 Task: Add Attachment from computer to Card Card0000000221 in Board Board0000000056 in Workspace WS0000000019 in Trello. Add Cover Purple to Card Card0000000221 in Board Board0000000056 in Workspace WS0000000019 in Trello. Add "Move Card To …" Button titled Button0000000221 to "top" of the list "To Do" to Card Card0000000221 in Board Board0000000056 in Workspace WS0000000019 in Trello. Add Description DS0000000221 to Card Card0000000221 in Board Board0000000056 in Workspace WS0000000019 in Trello. Add Comment CM0000000221 to Card Card0000000221 in Board Board0000000056 in Workspace WS0000000019 in Trello
Action: Mouse moved to (704, 754)
Screenshot: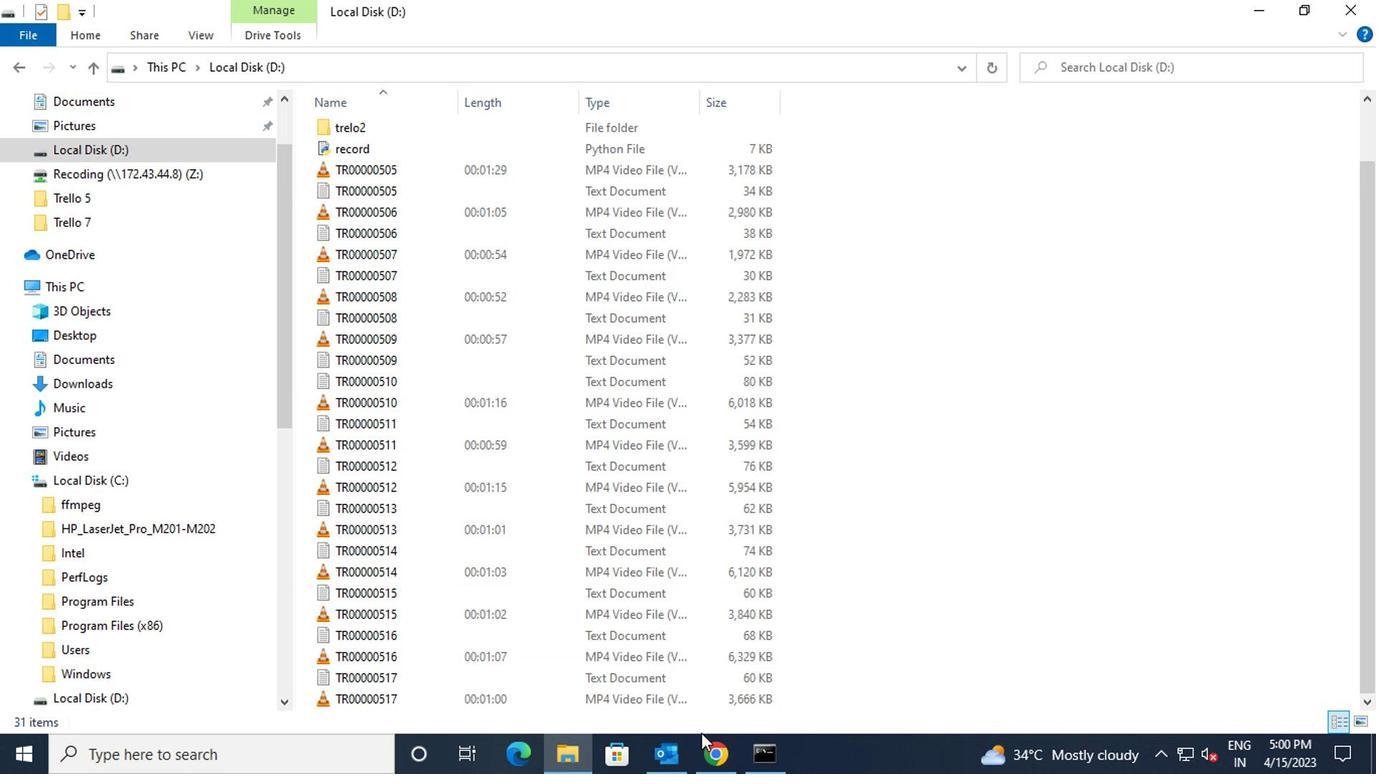 
Action: Mouse pressed left at (704, 754)
Screenshot: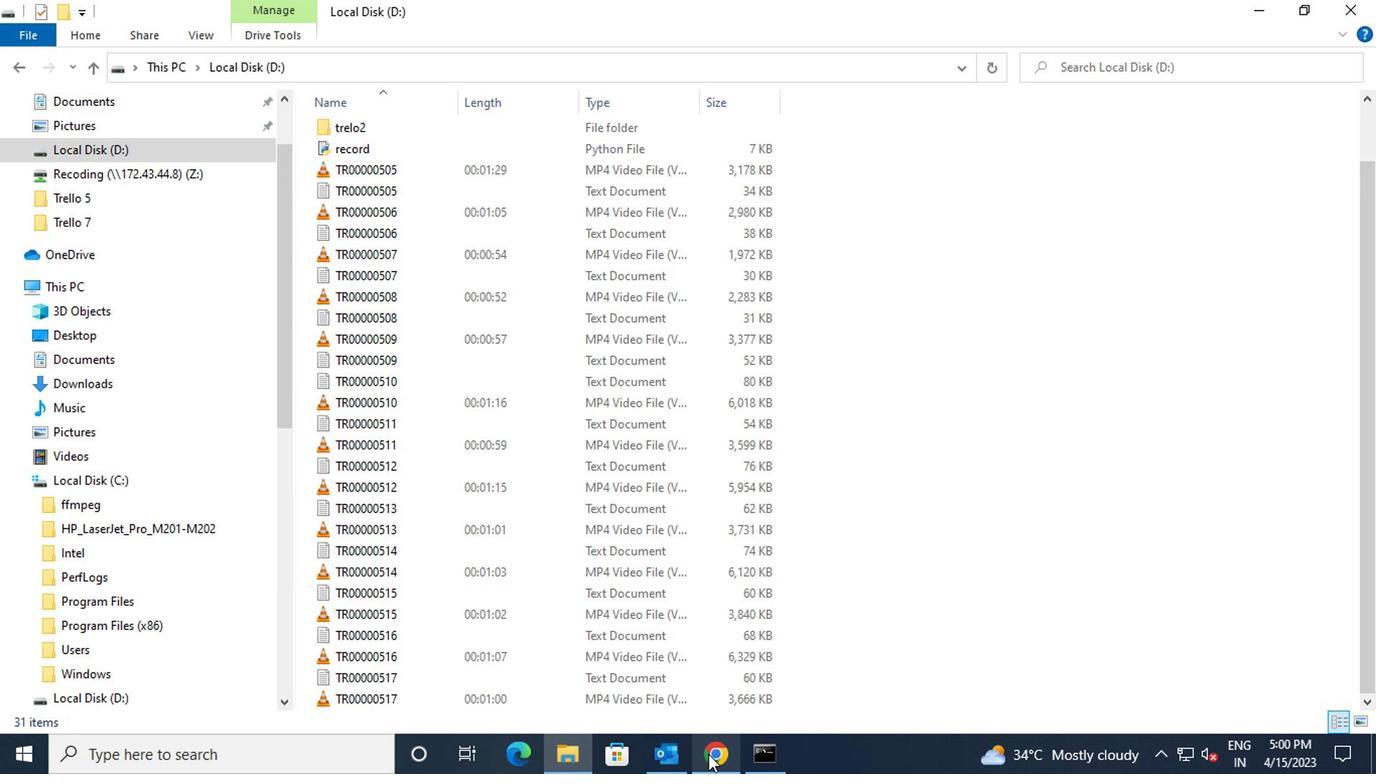 
Action: Mouse moved to (522, 286)
Screenshot: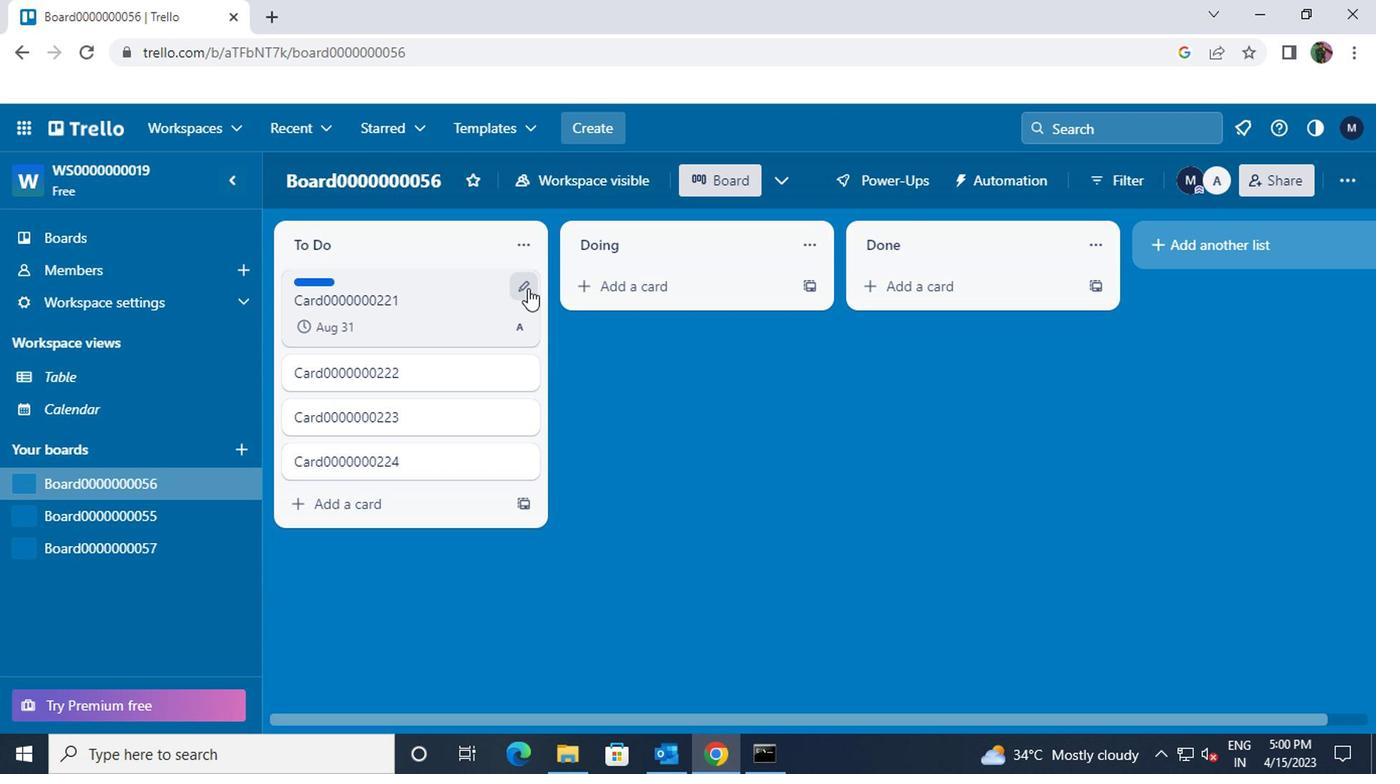 
Action: Mouse pressed left at (522, 286)
Screenshot: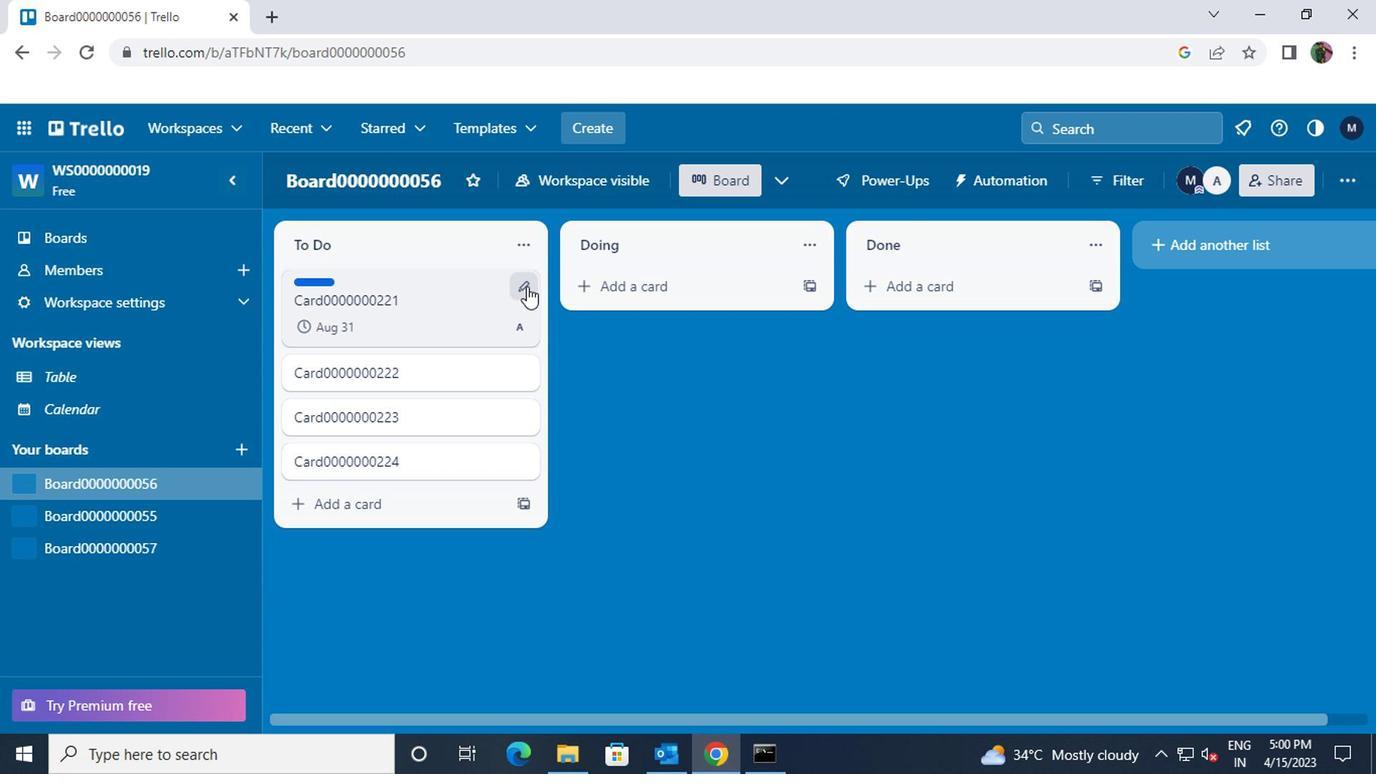 
Action: Mouse moved to (602, 295)
Screenshot: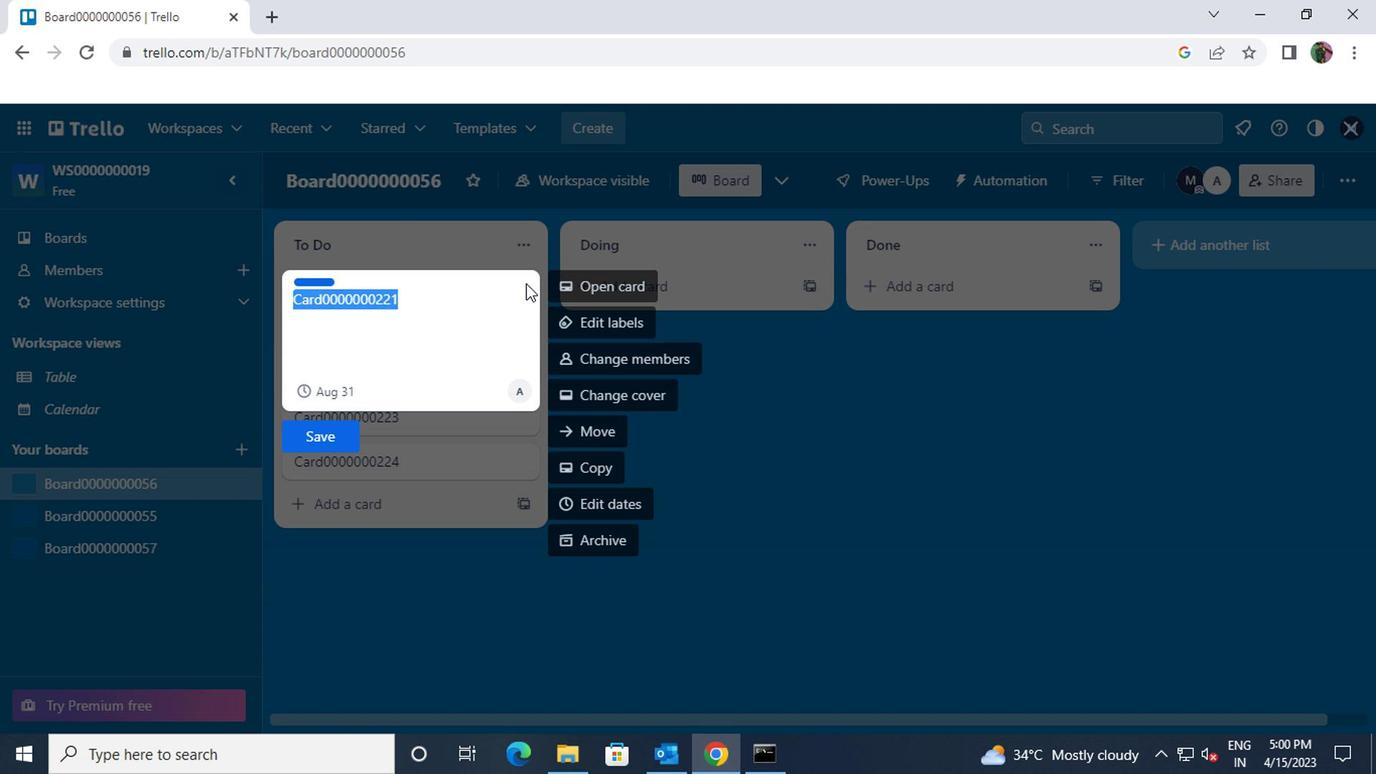 
Action: Mouse pressed left at (602, 295)
Screenshot: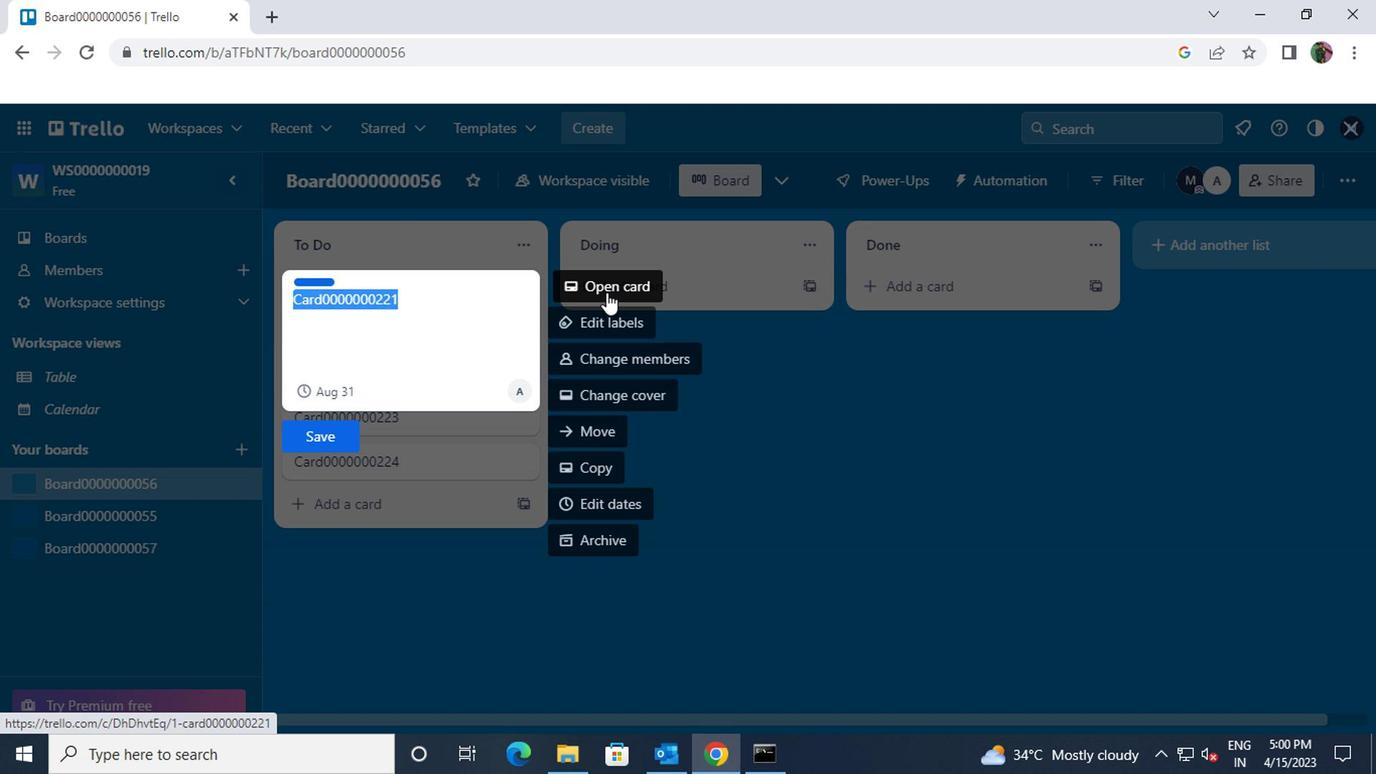 
Action: Mouse moved to (936, 461)
Screenshot: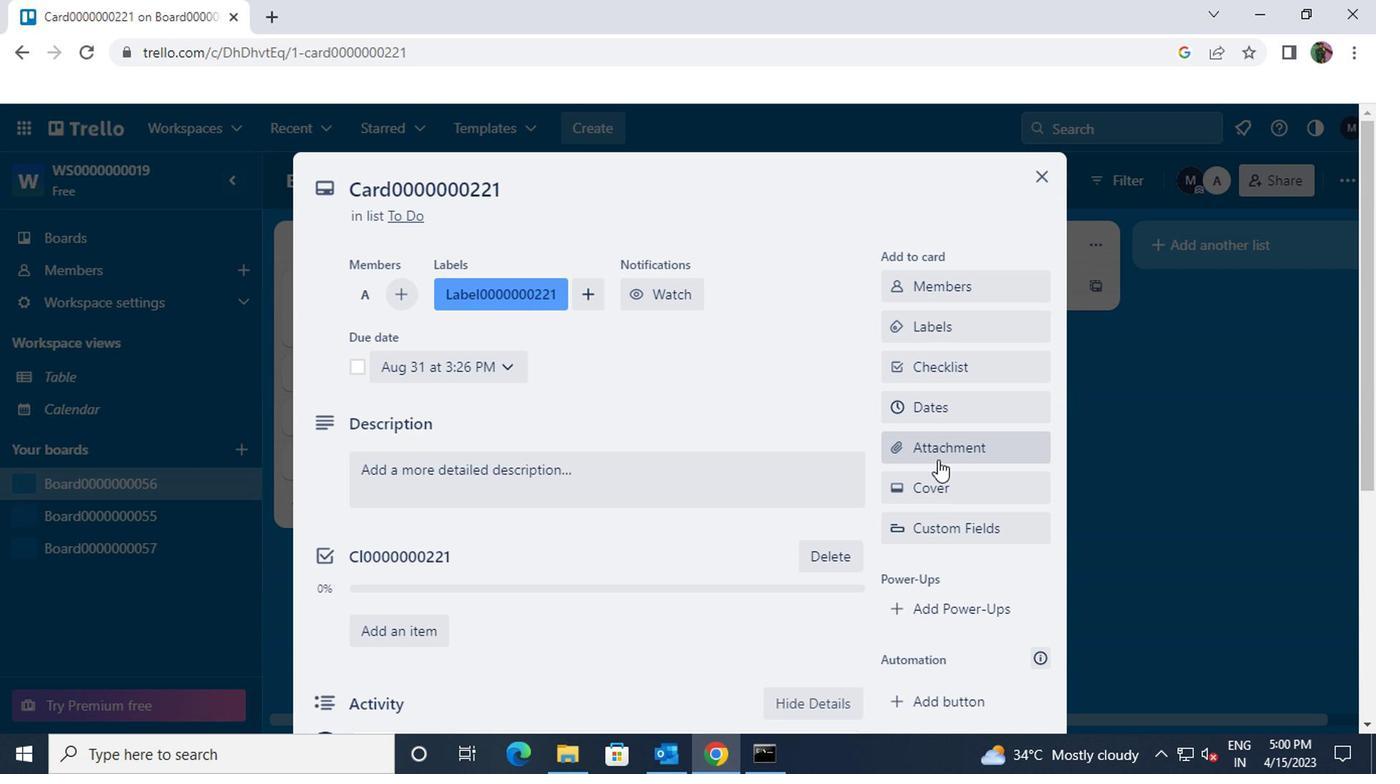 
Action: Mouse pressed left at (936, 461)
Screenshot: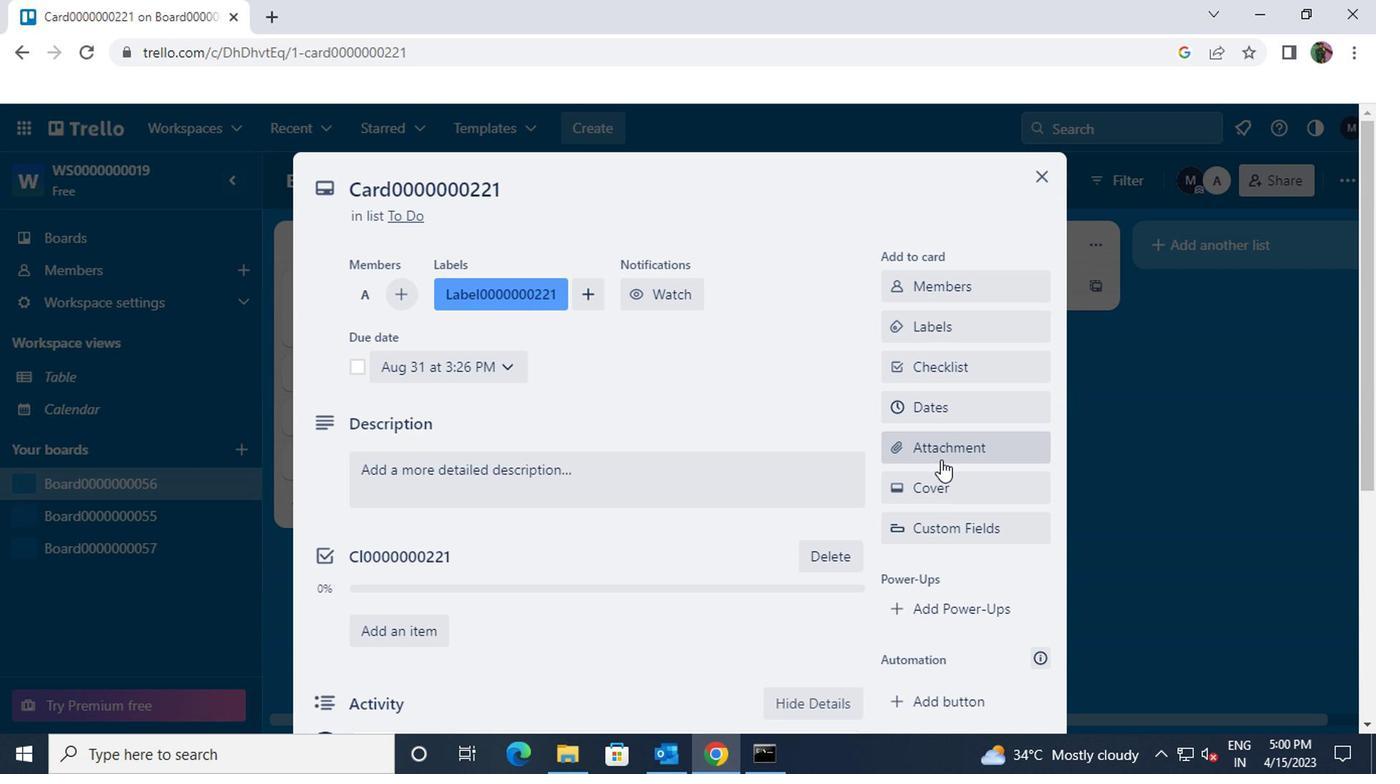 
Action: Mouse moved to (951, 220)
Screenshot: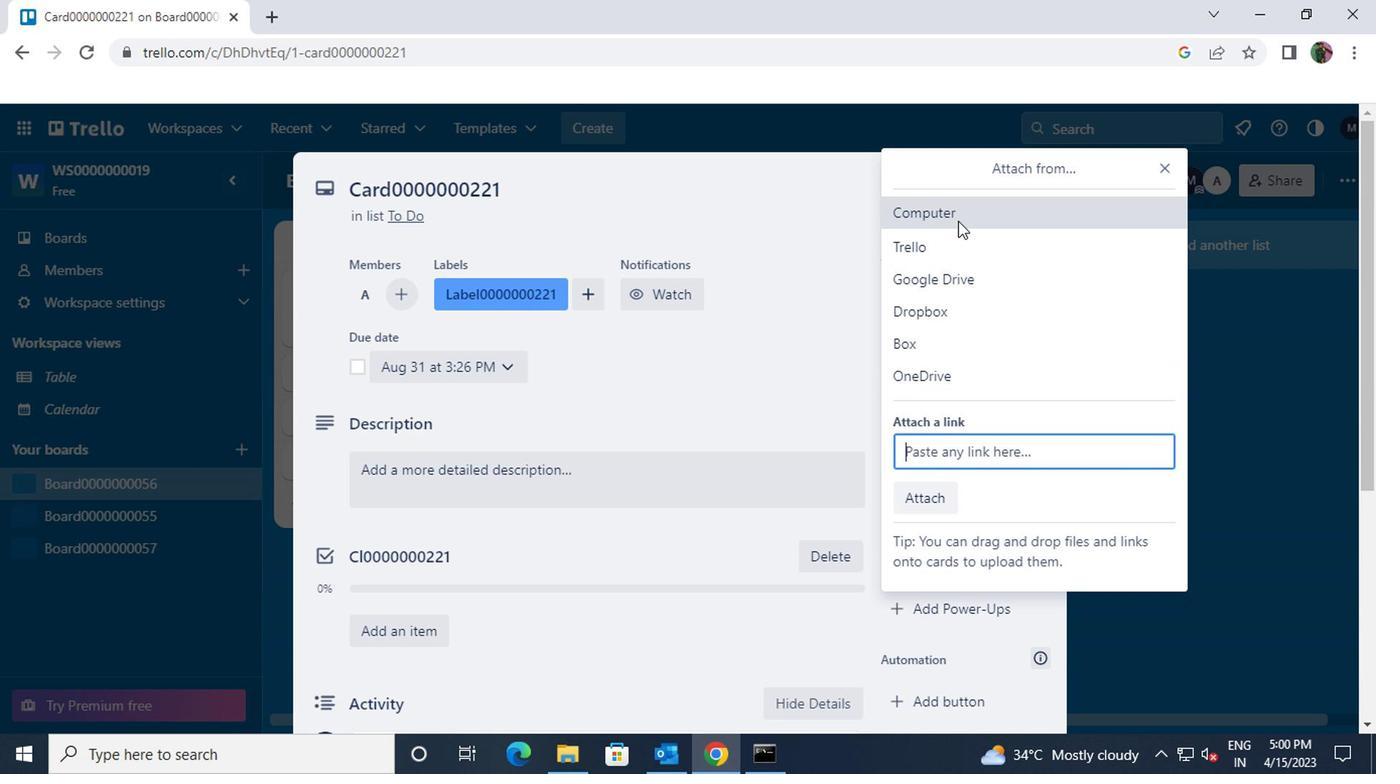 
Action: Mouse pressed left at (951, 220)
Screenshot: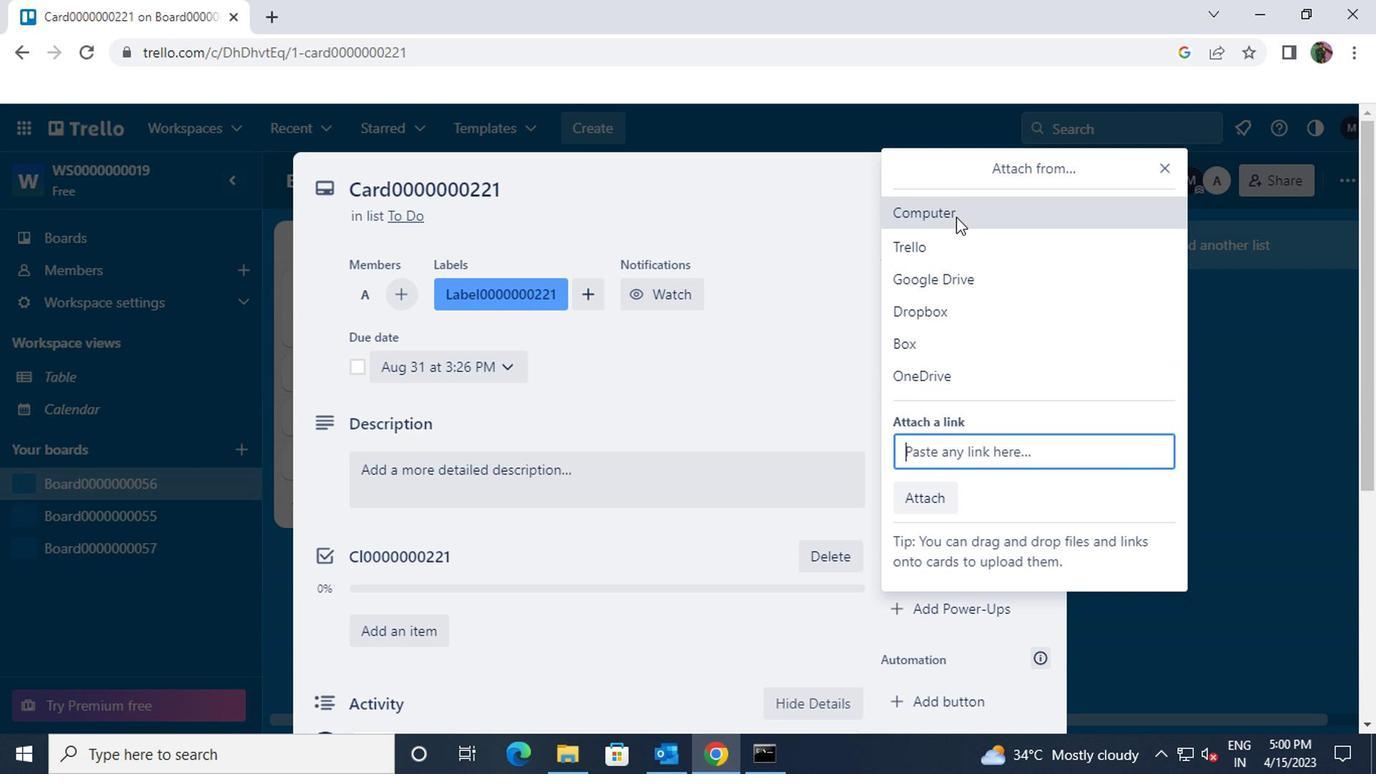 
Action: Mouse moved to (523, 166)
Screenshot: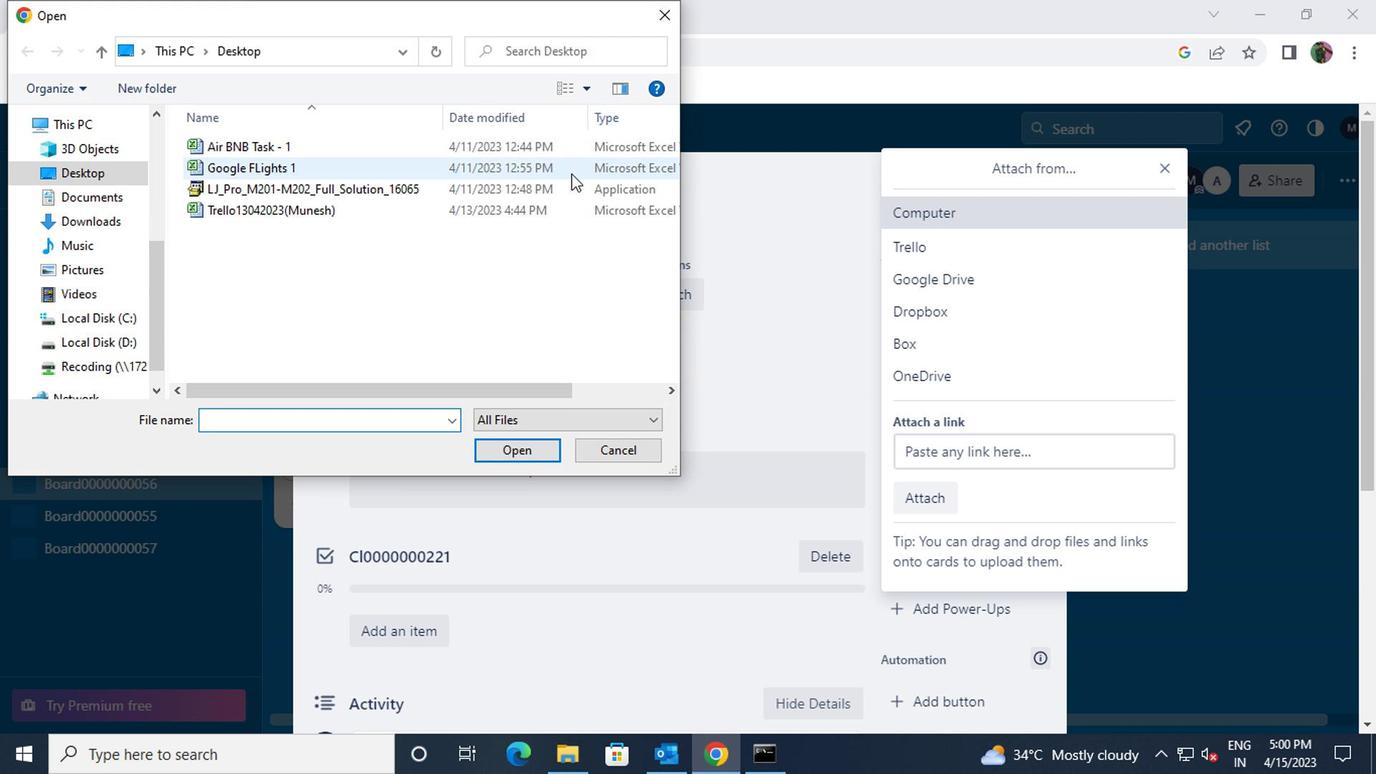 
Action: Mouse pressed left at (523, 166)
Screenshot: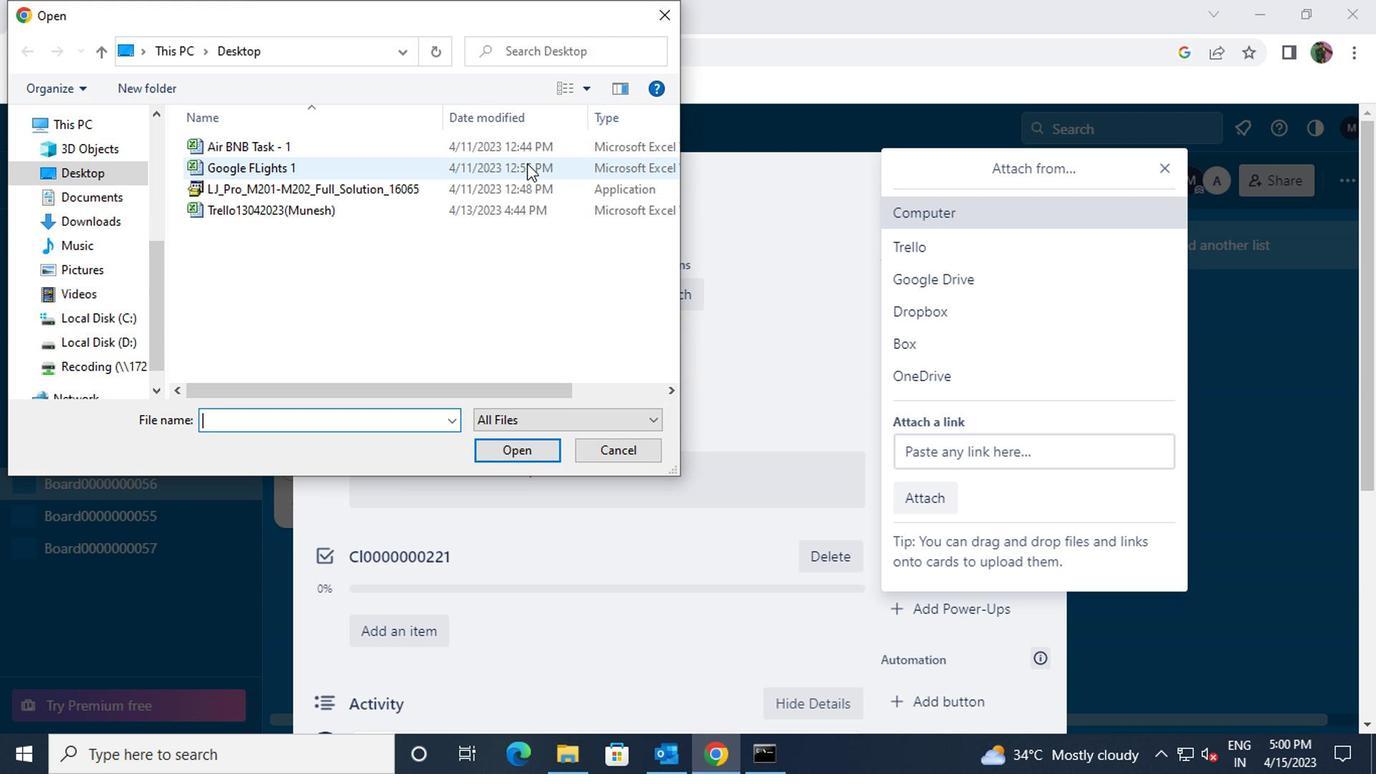 
Action: Mouse moved to (530, 449)
Screenshot: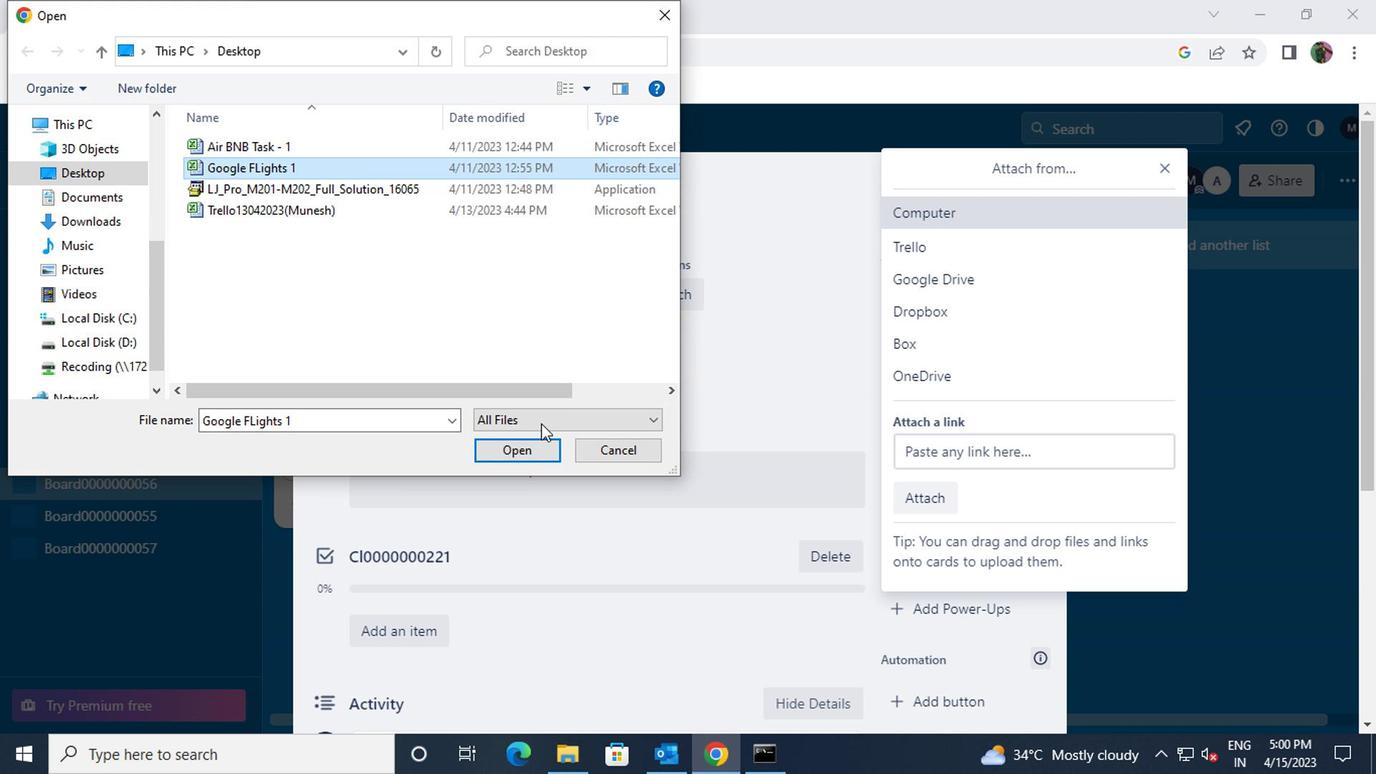 
Action: Mouse pressed left at (530, 449)
Screenshot: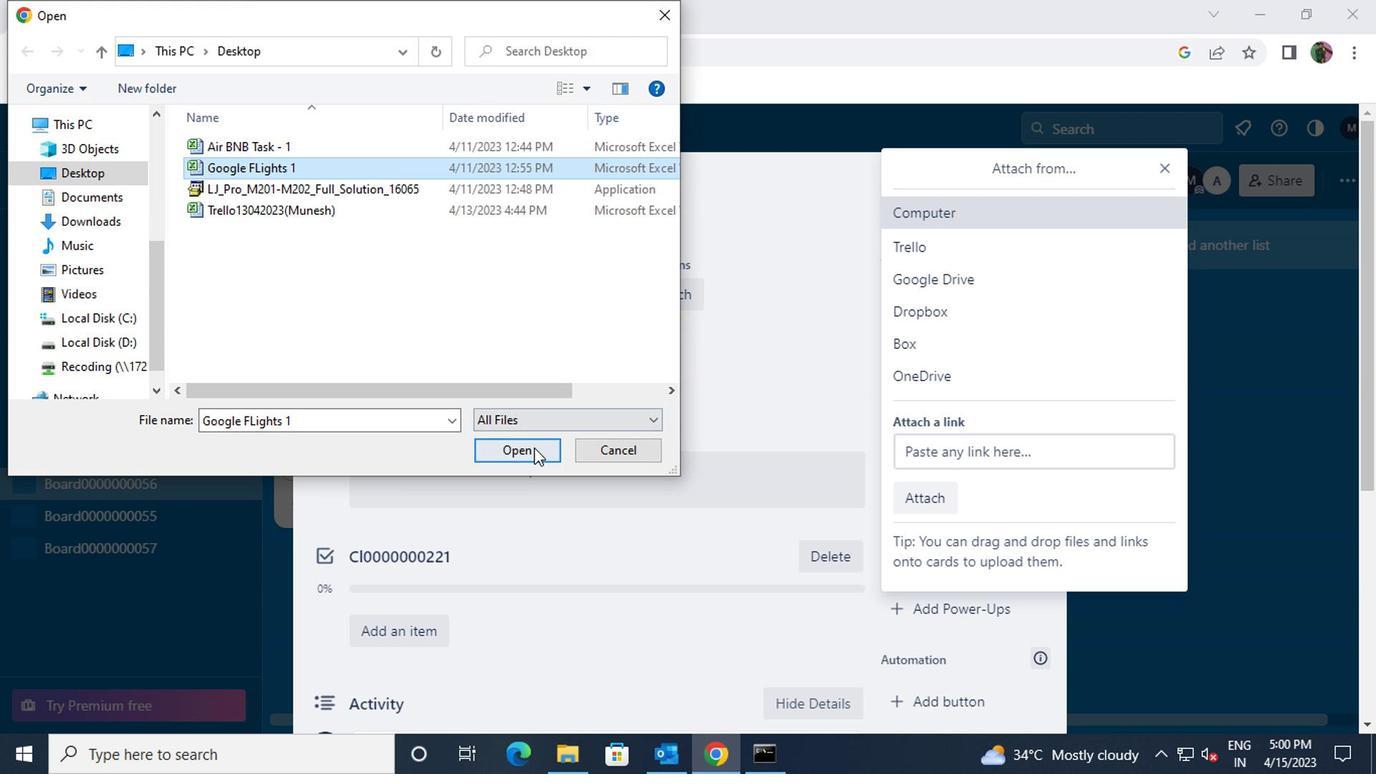 
Action: Mouse moved to (1036, 181)
Screenshot: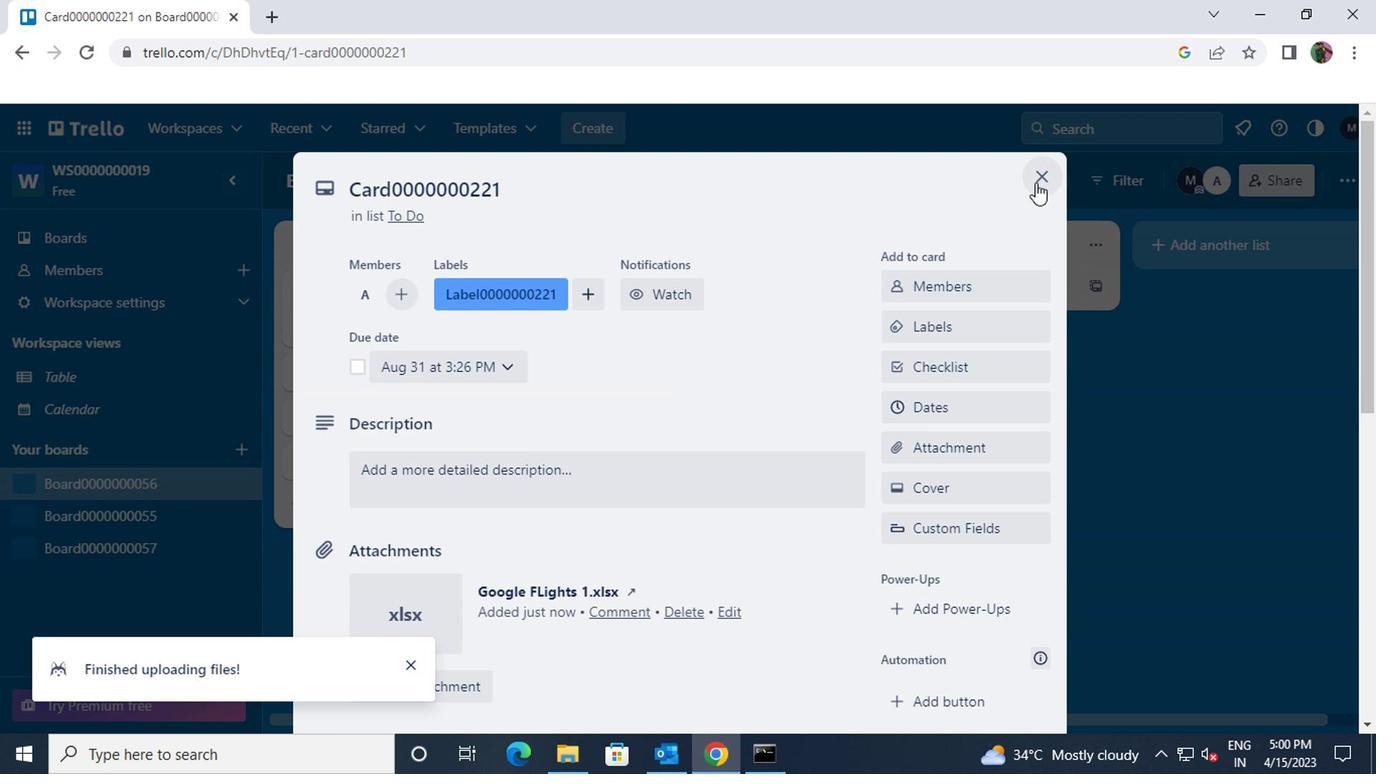 
Action: Mouse pressed left at (1036, 181)
Screenshot: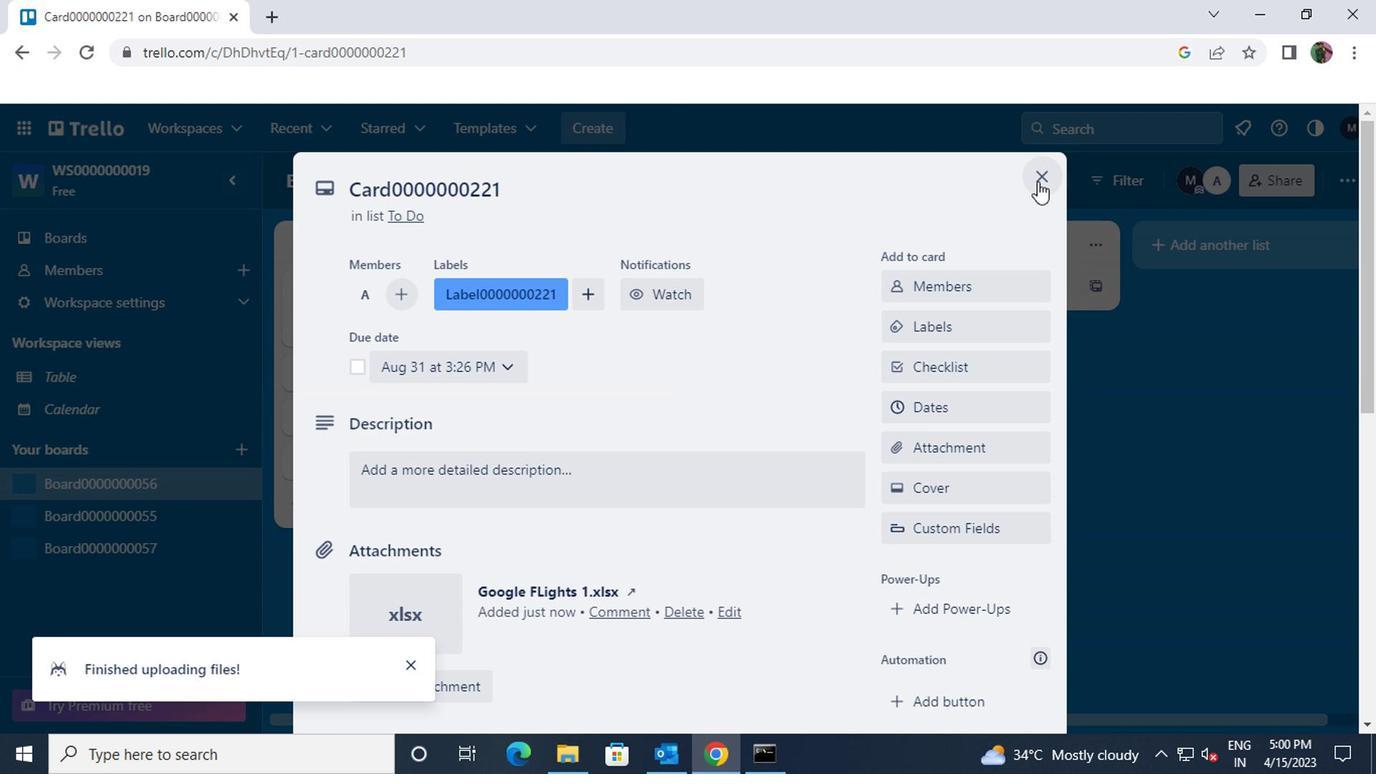 
Action: Mouse moved to (519, 290)
Screenshot: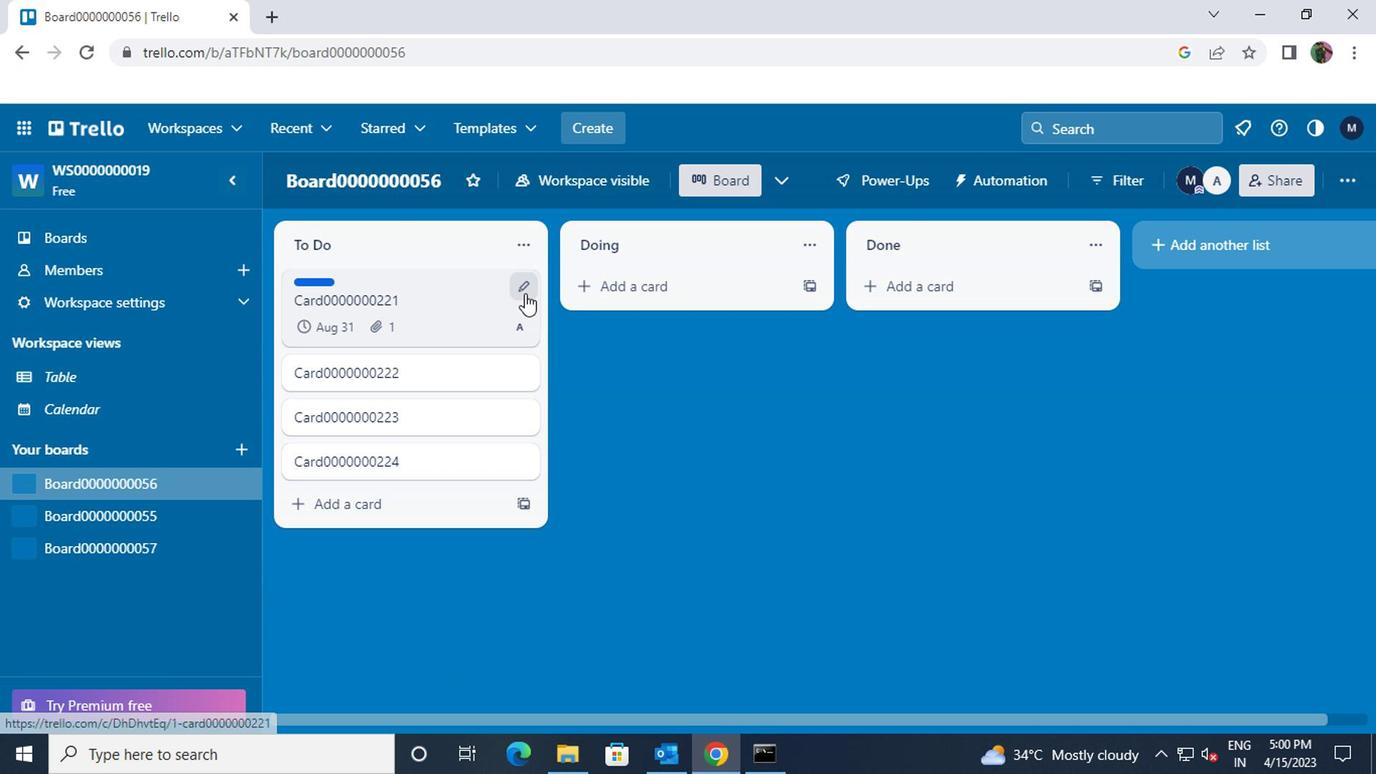 
Action: Mouse pressed left at (519, 290)
Screenshot: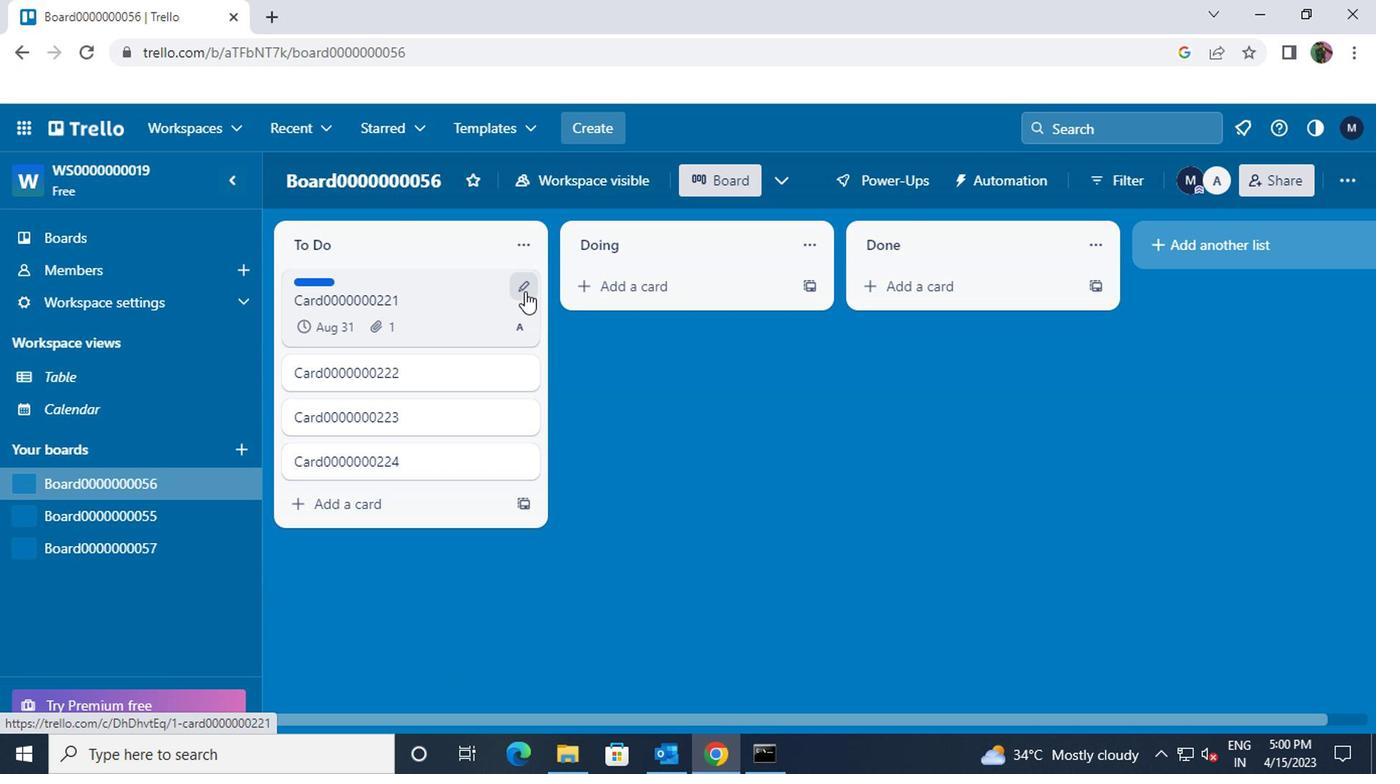 
Action: Mouse moved to (580, 400)
Screenshot: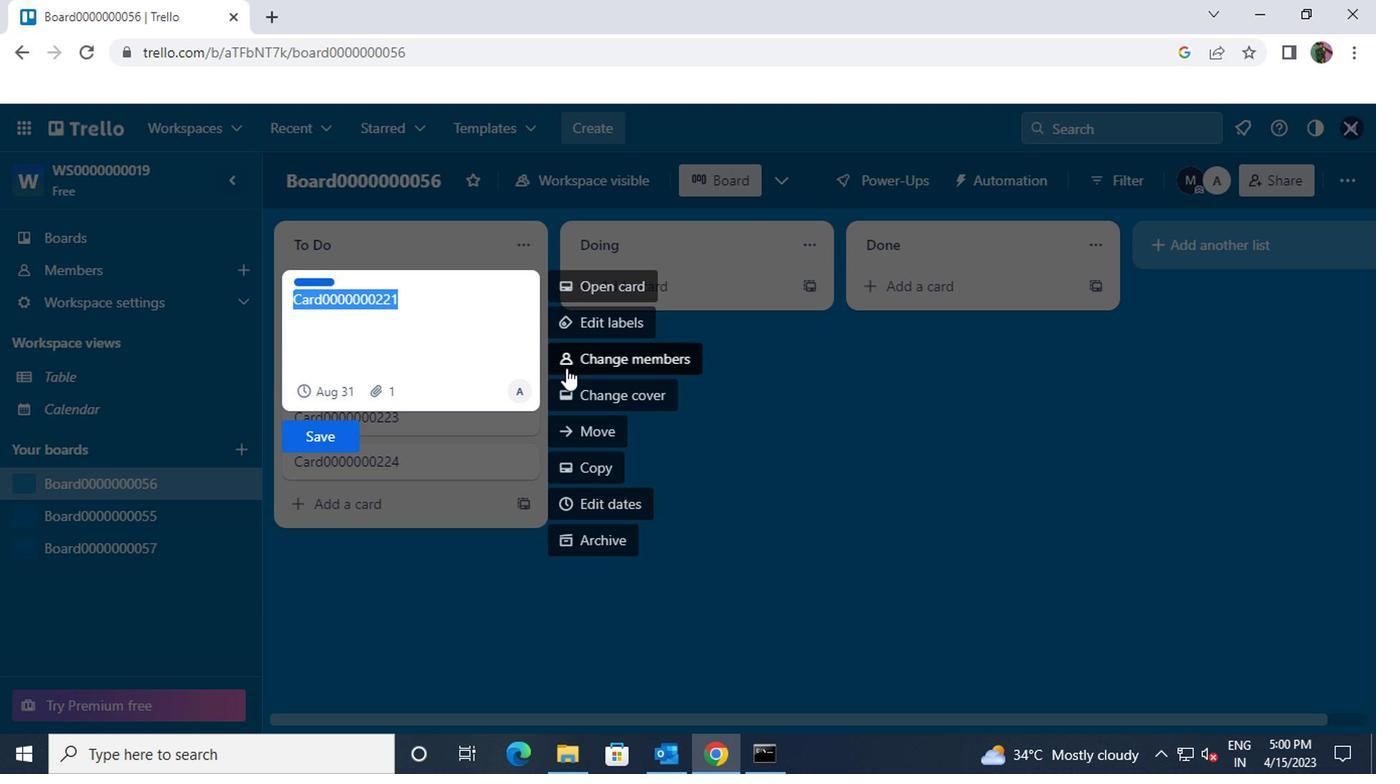 
Action: Mouse pressed left at (580, 400)
Screenshot: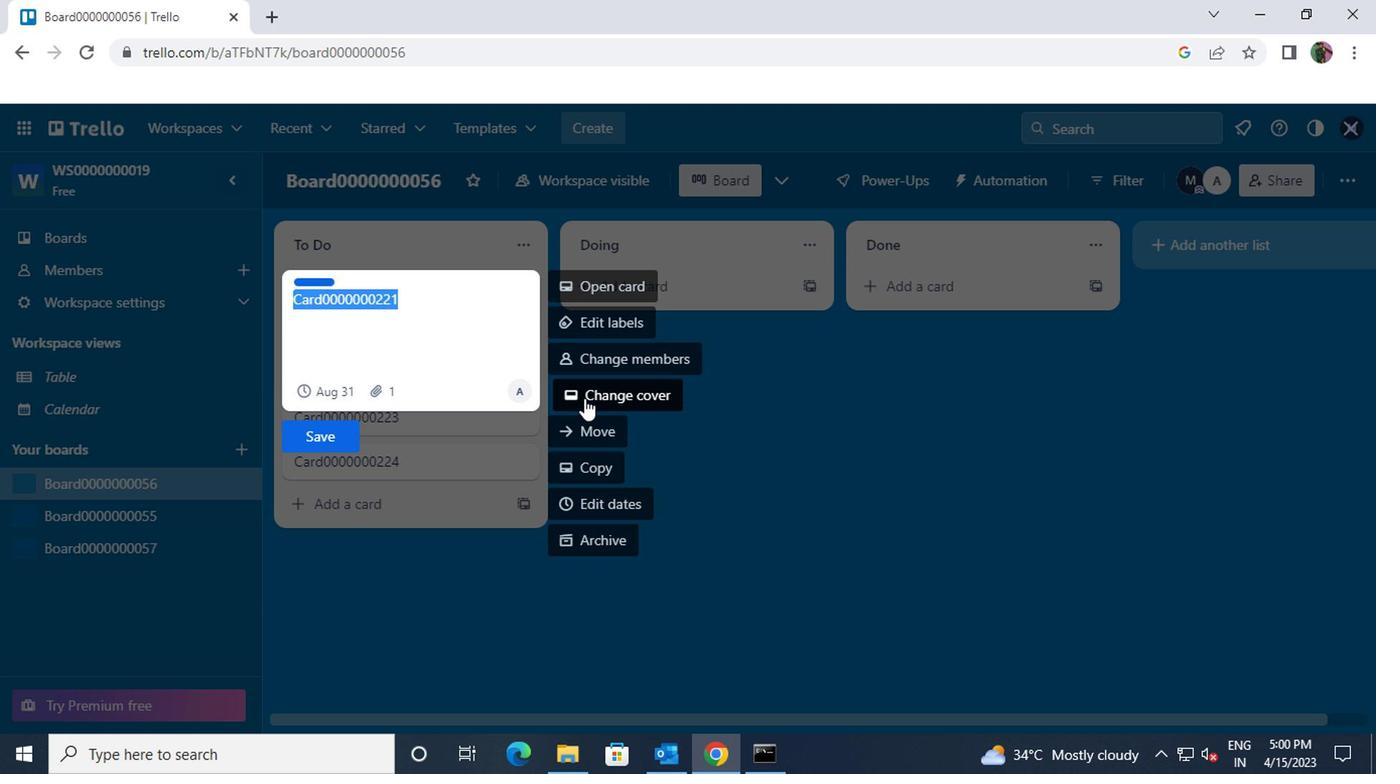 
Action: Mouse moved to (807, 348)
Screenshot: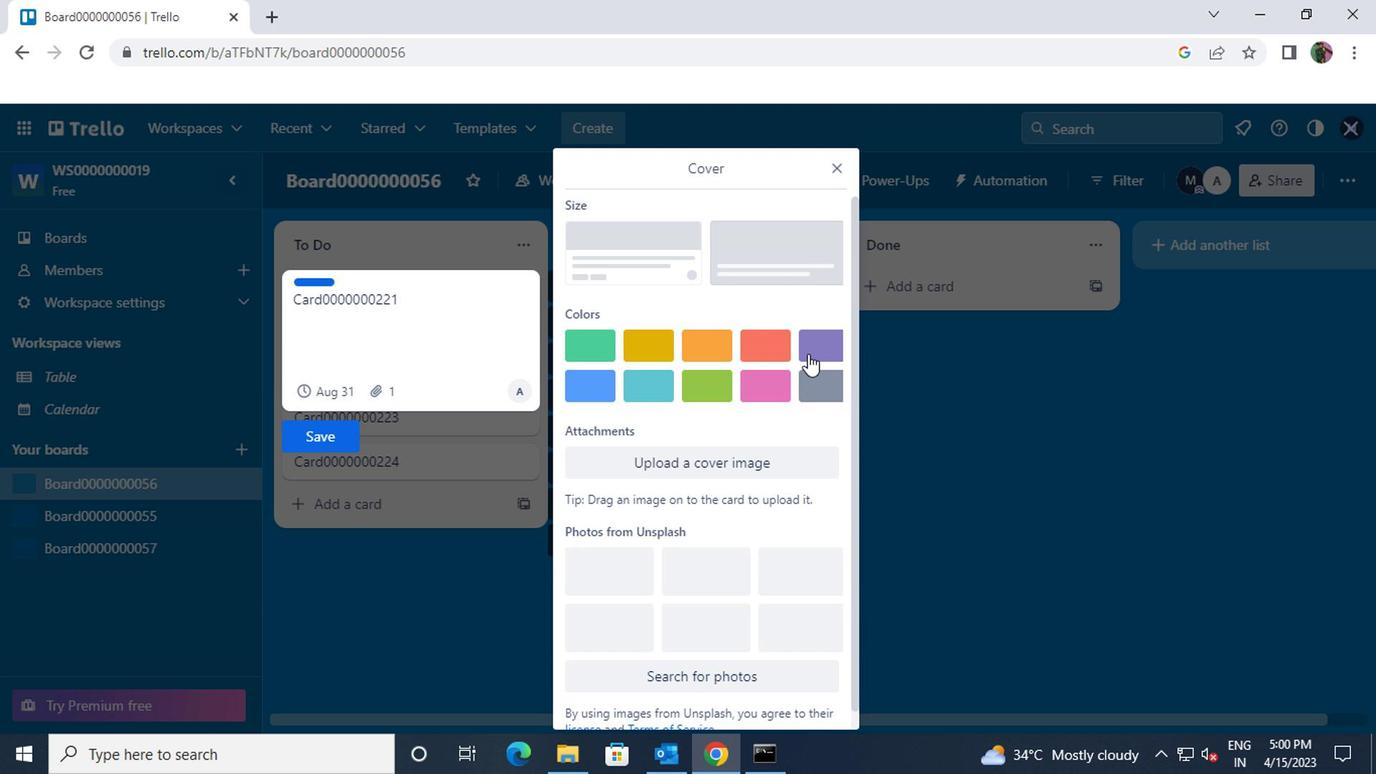 
Action: Mouse pressed left at (807, 348)
Screenshot: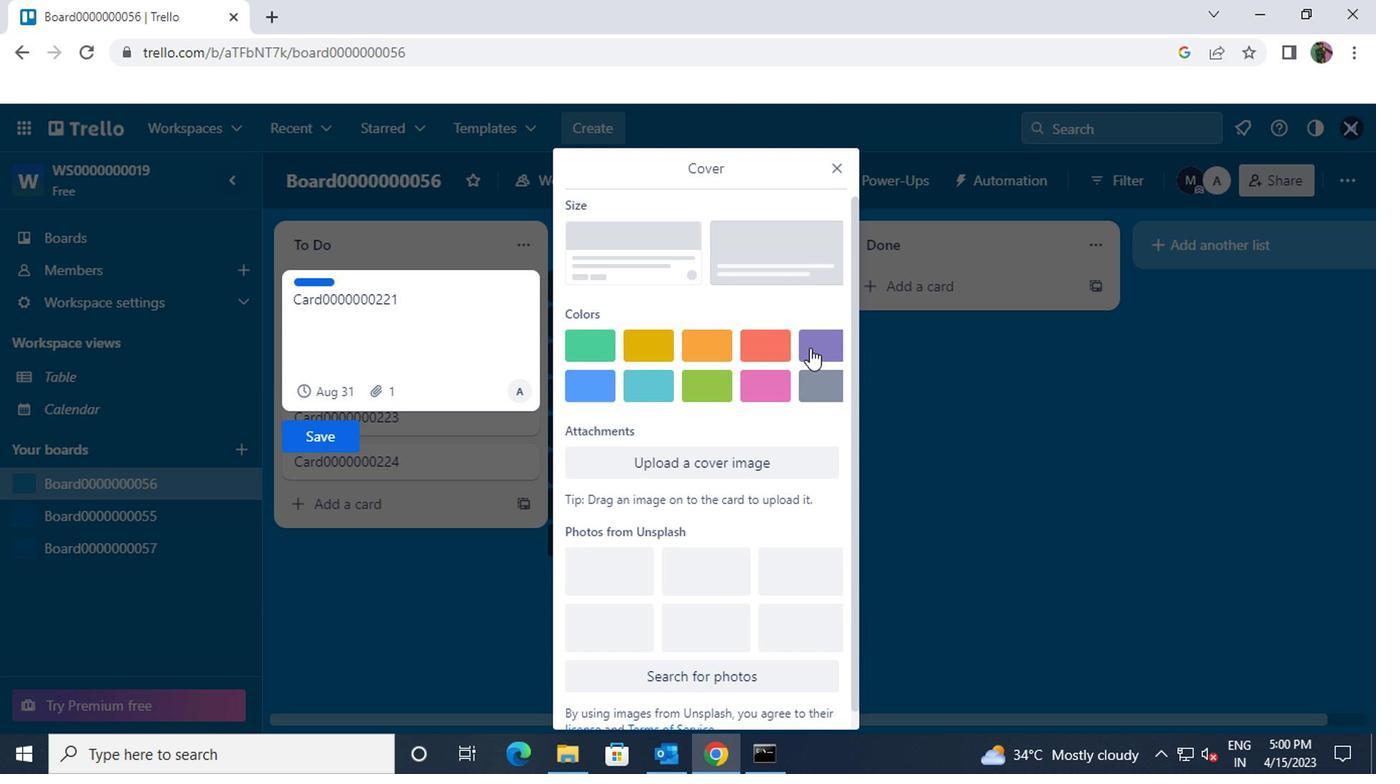 
Action: Mouse moved to (338, 467)
Screenshot: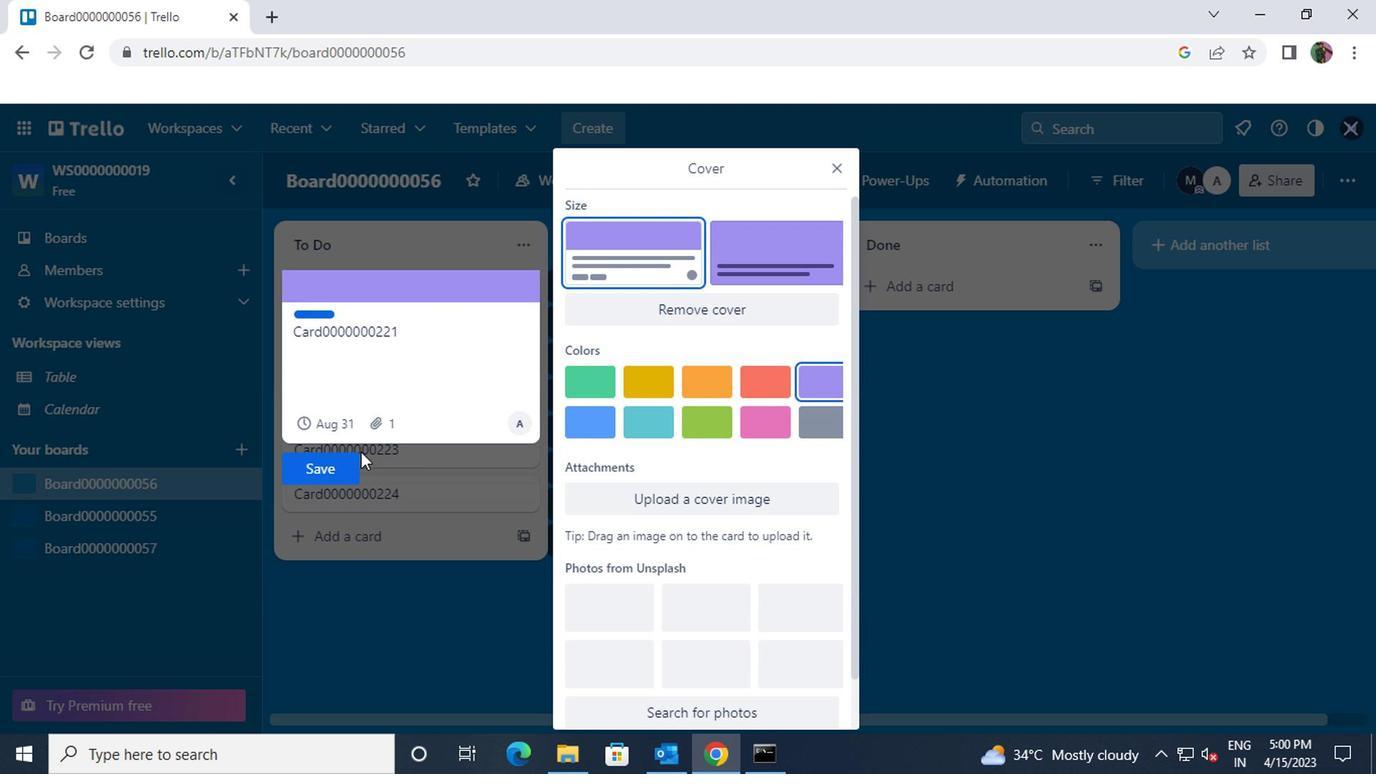 
Action: Mouse pressed left at (338, 467)
Screenshot: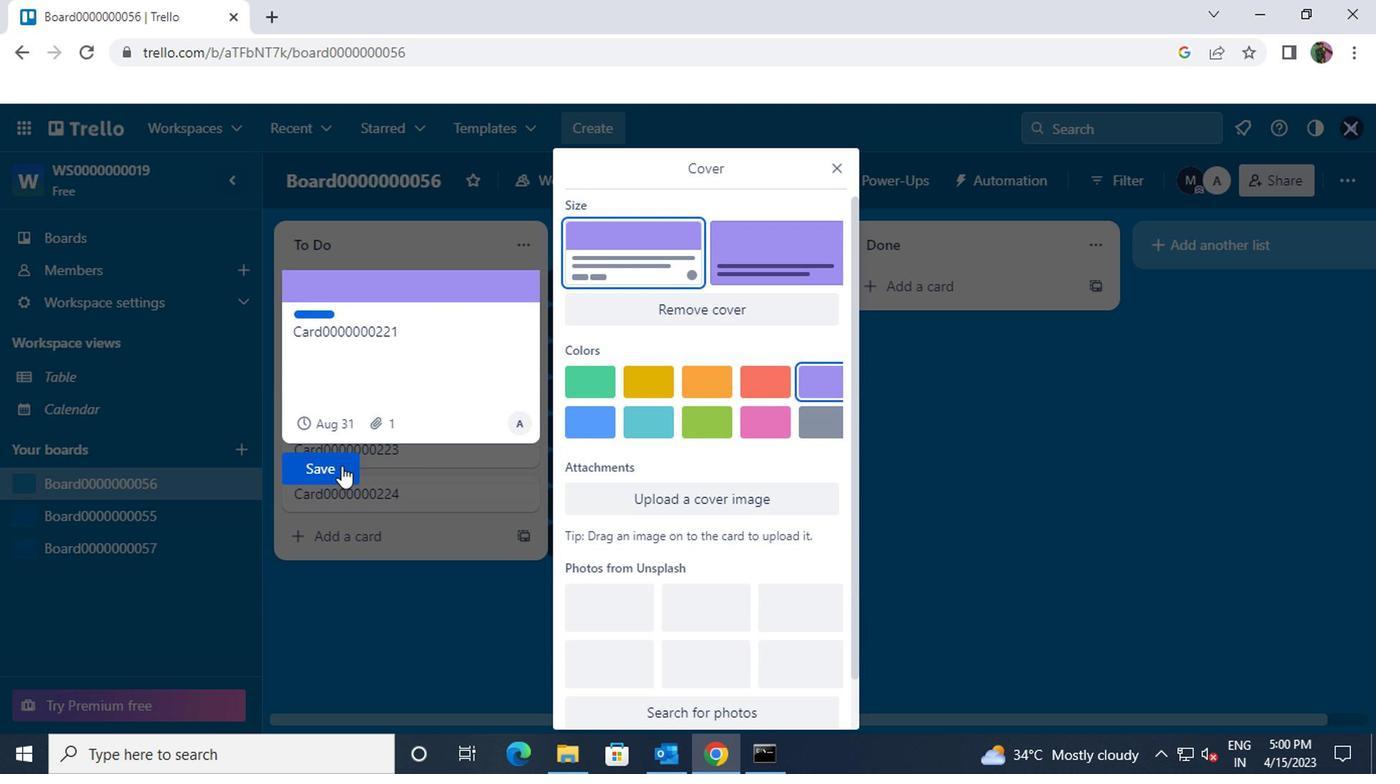 
Action: Mouse moved to (515, 291)
Screenshot: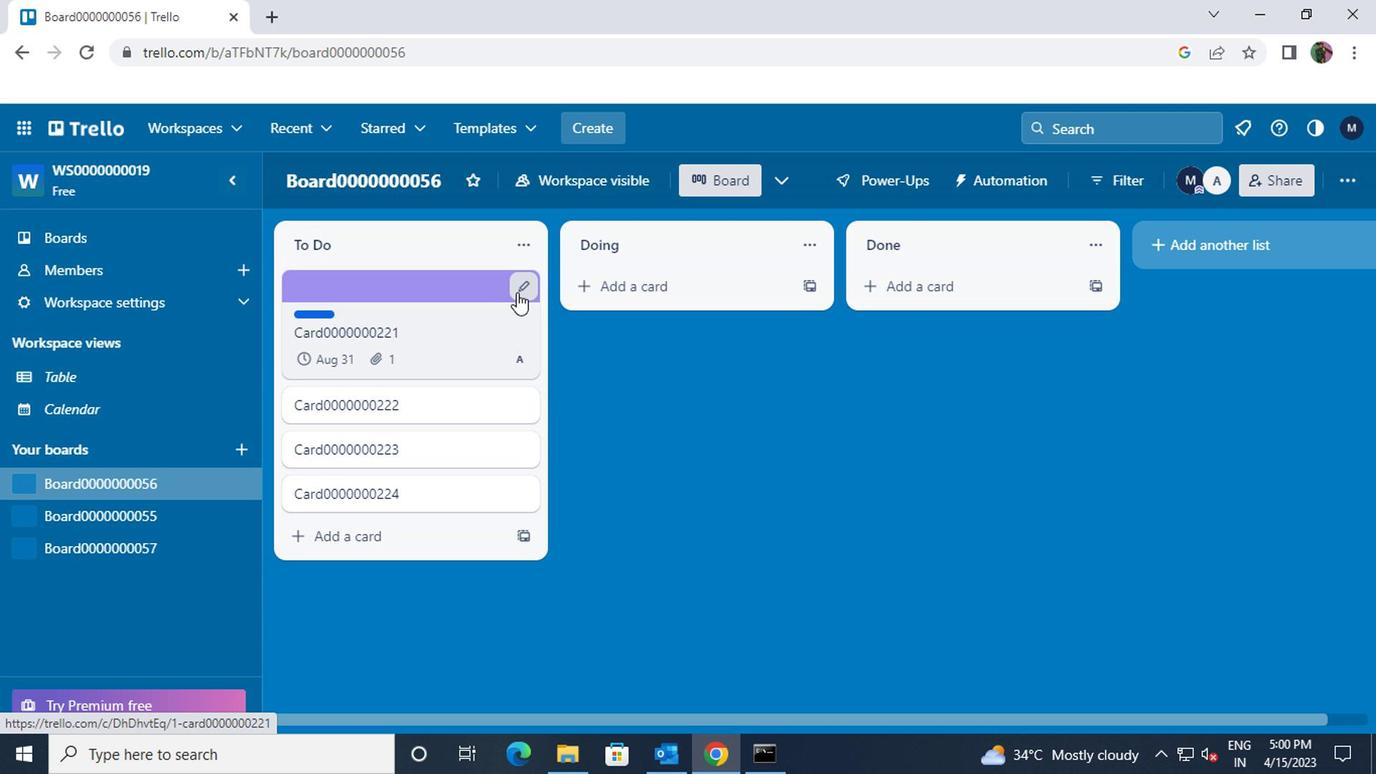 
Action: Mouse pressed left at (515, 291)
Screenshot: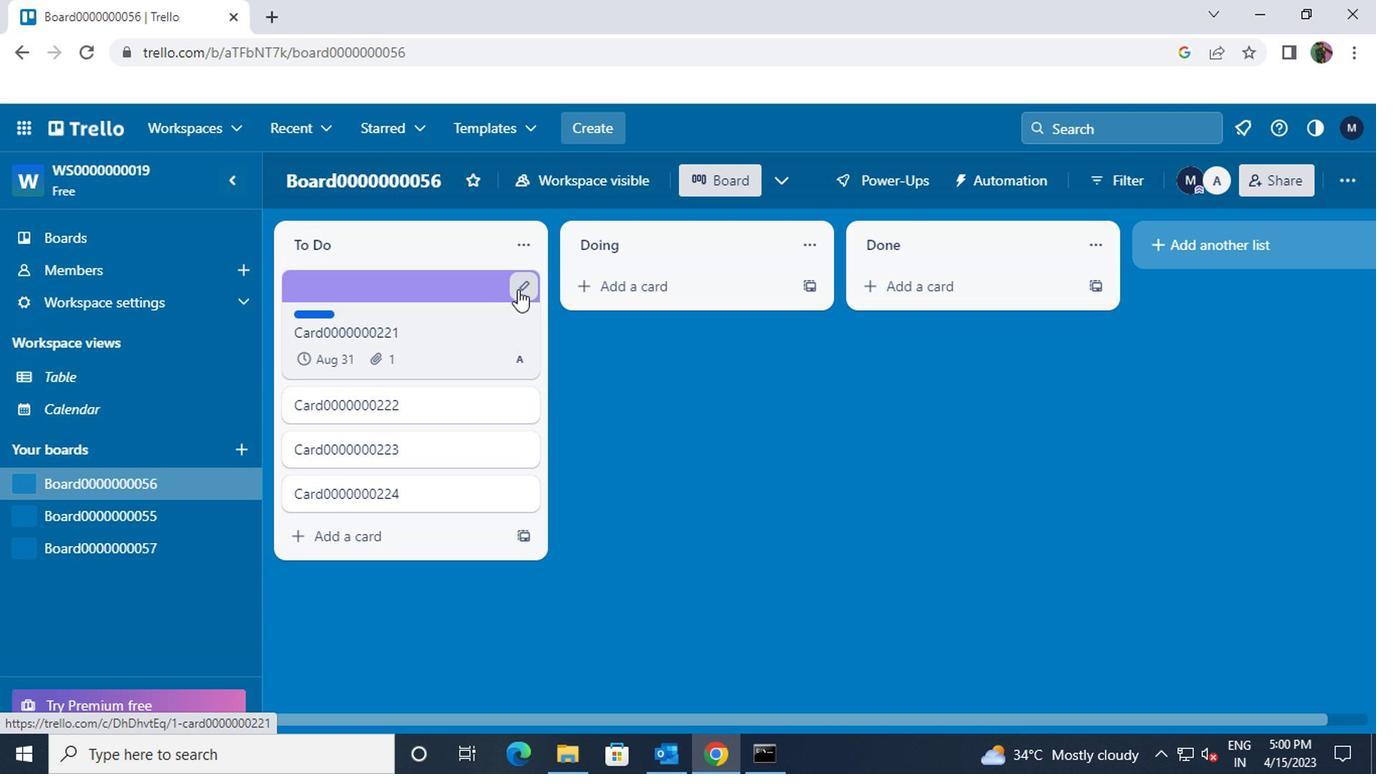 
Action: Mouse moved to (594, 286)
Screenshot: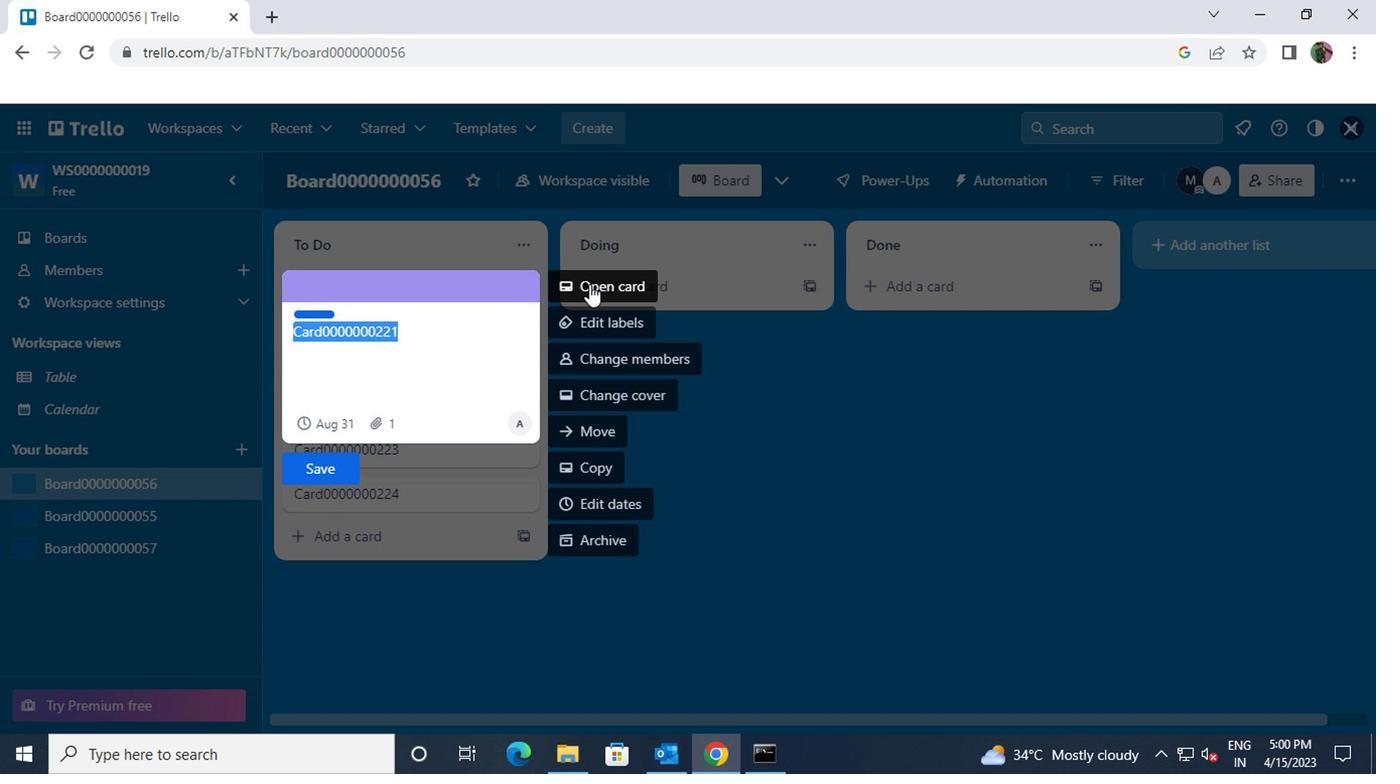 
Action: Mouse pressed left at (594, 286)
Screenshot: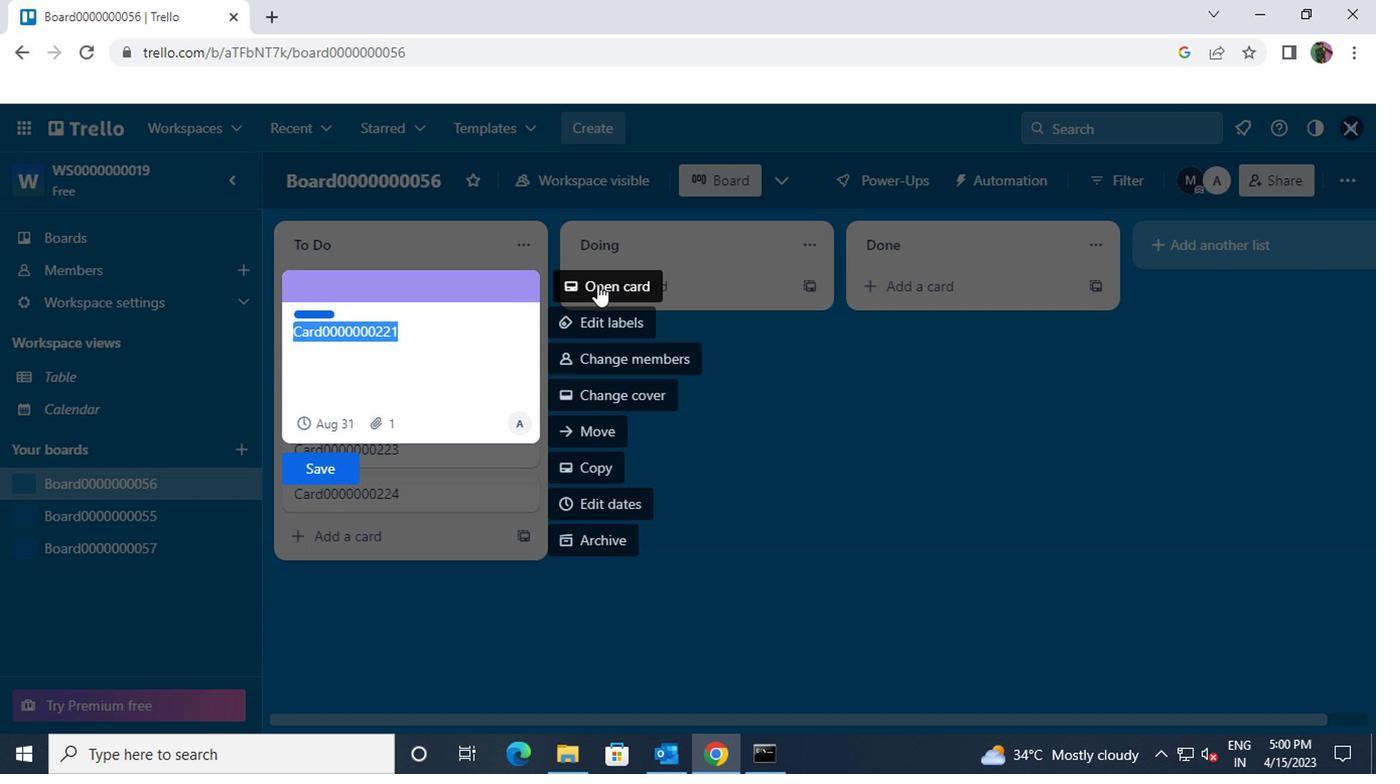 
Action: Mouse moved to (949, 510)
Screenshot: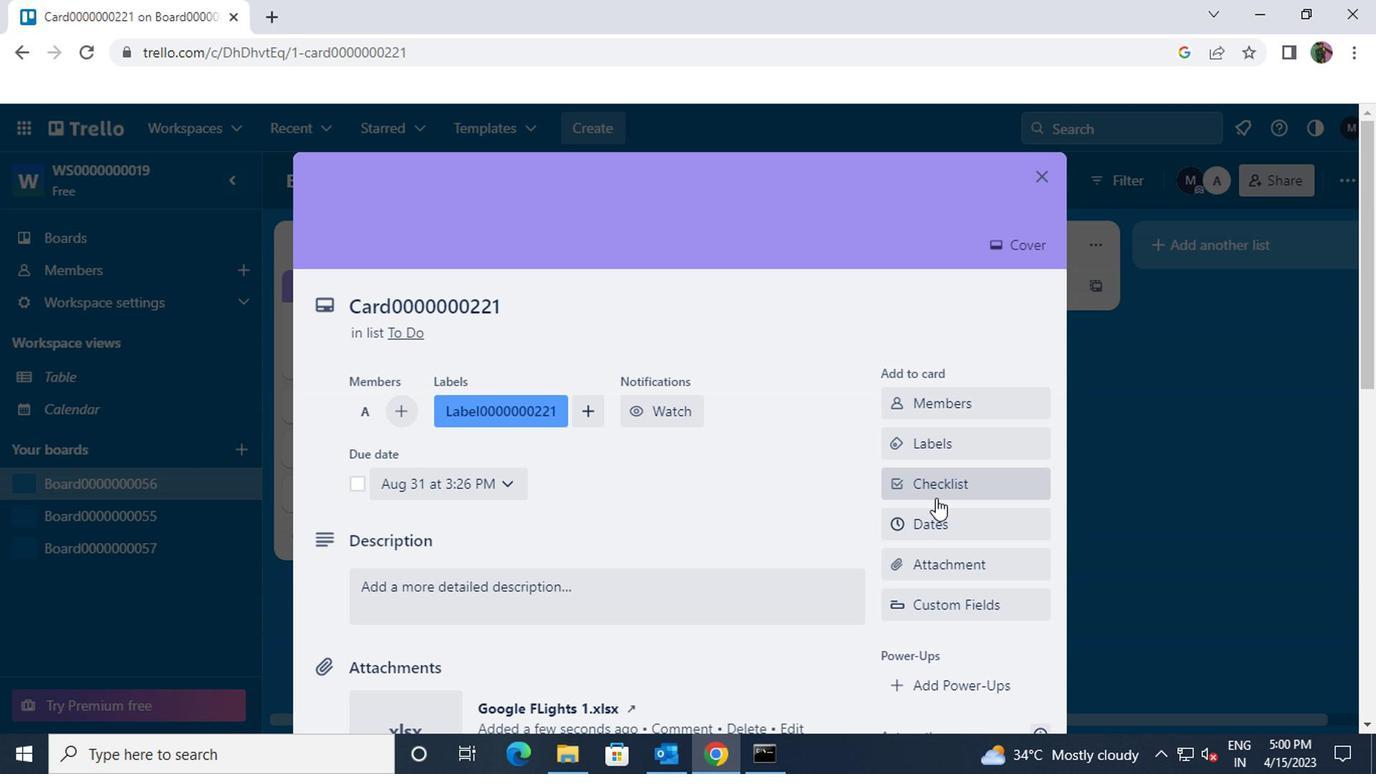 
Action: Mouse scrolled (949, 509) with delta (0, 0)
Screenshot: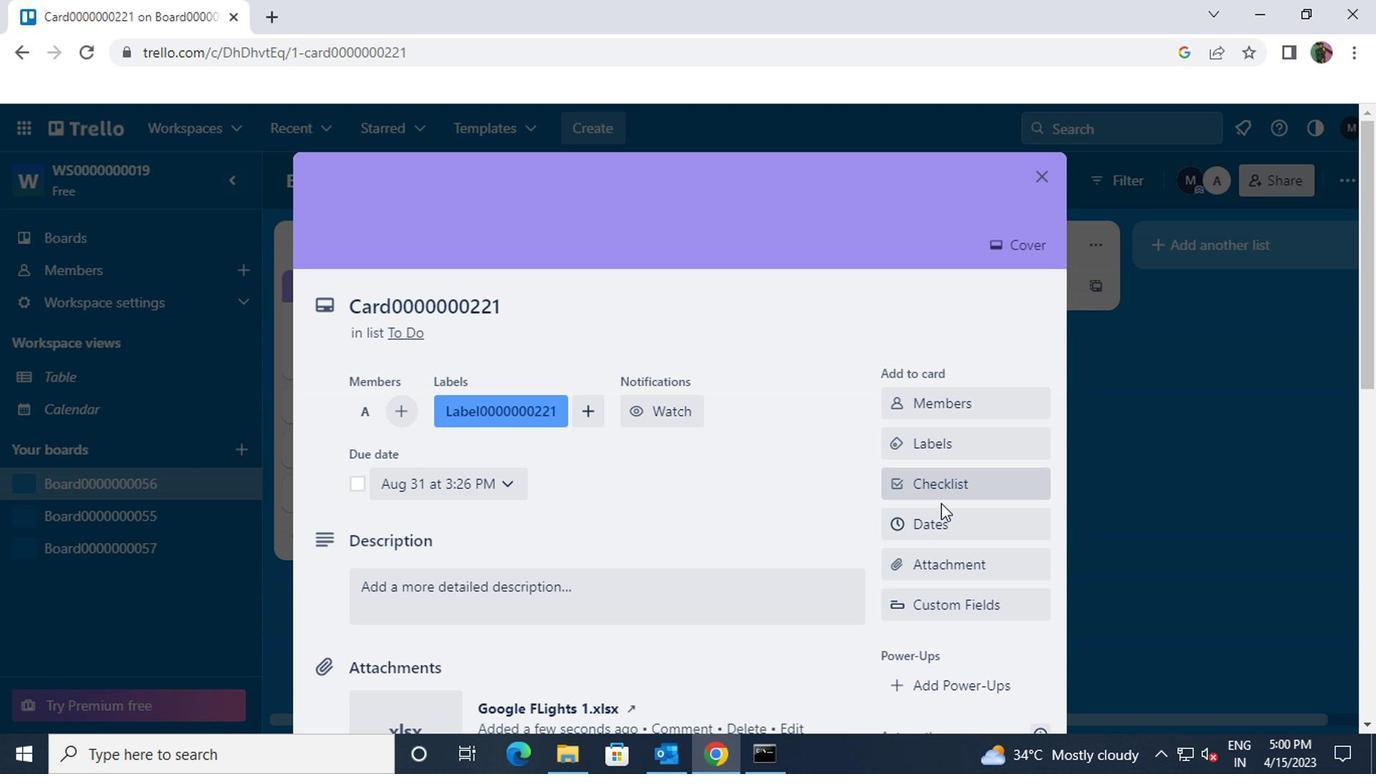 
Action: Mouse scrolled (949, 509) with delta (0, 0)
Screenshot: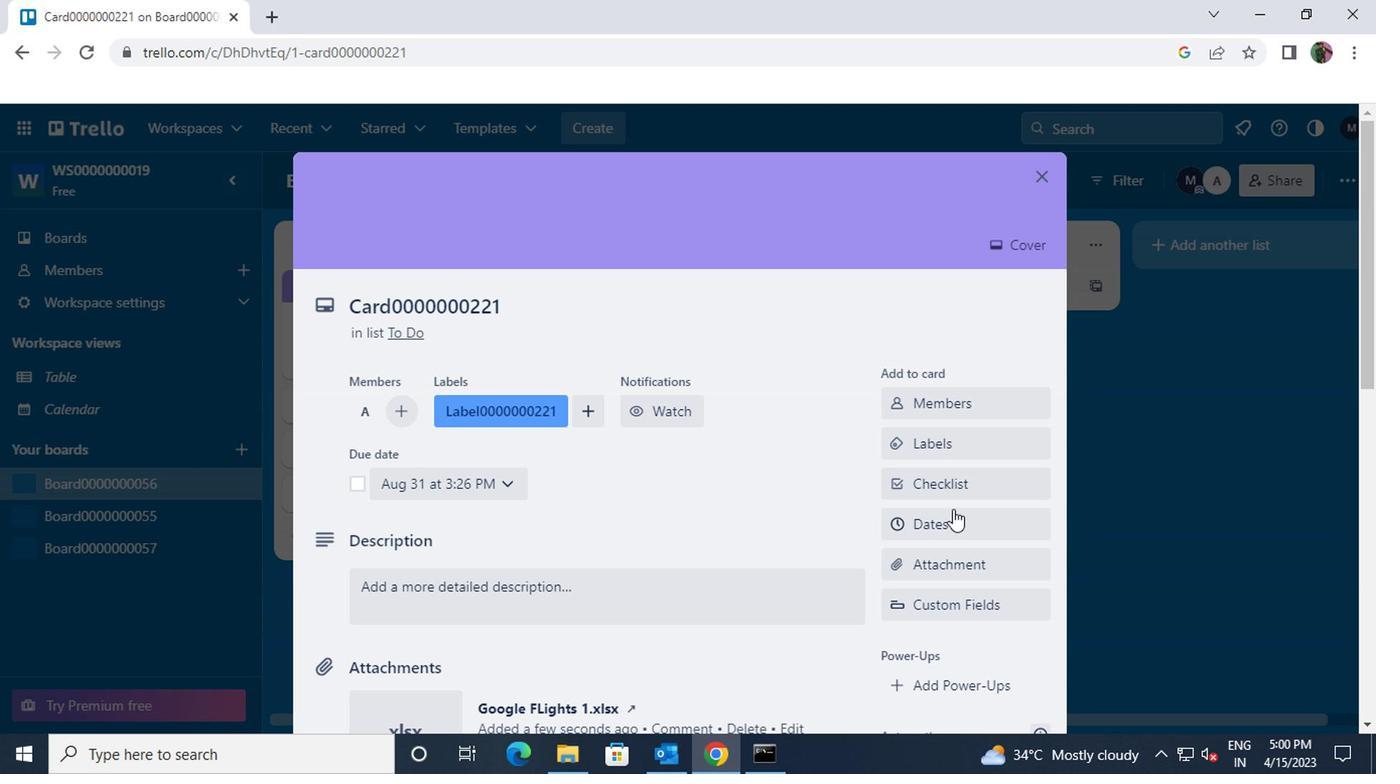 
Action: Mouse scrolled (949, 509) with delta (0, 0)
Screenshot: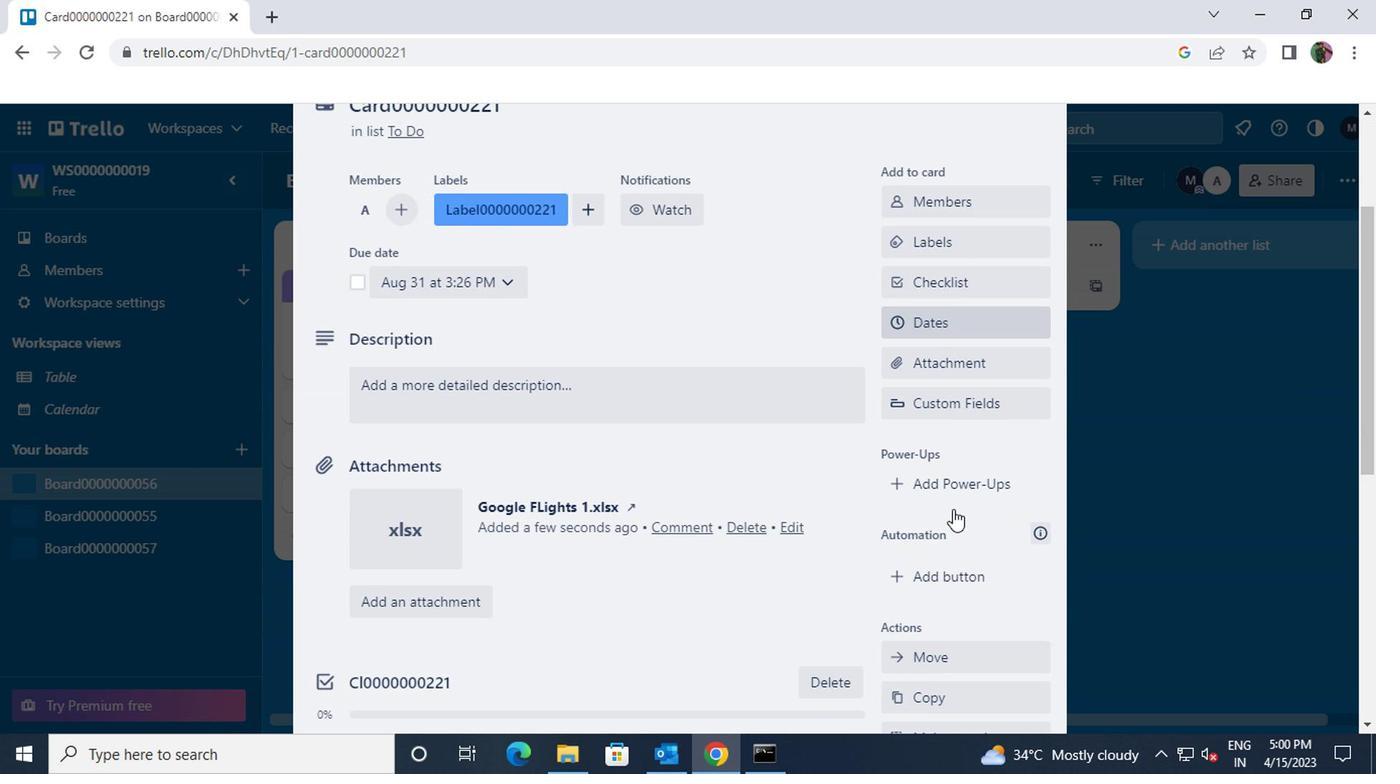 
Action: Mouse moved to (941, 481)
Screenshot: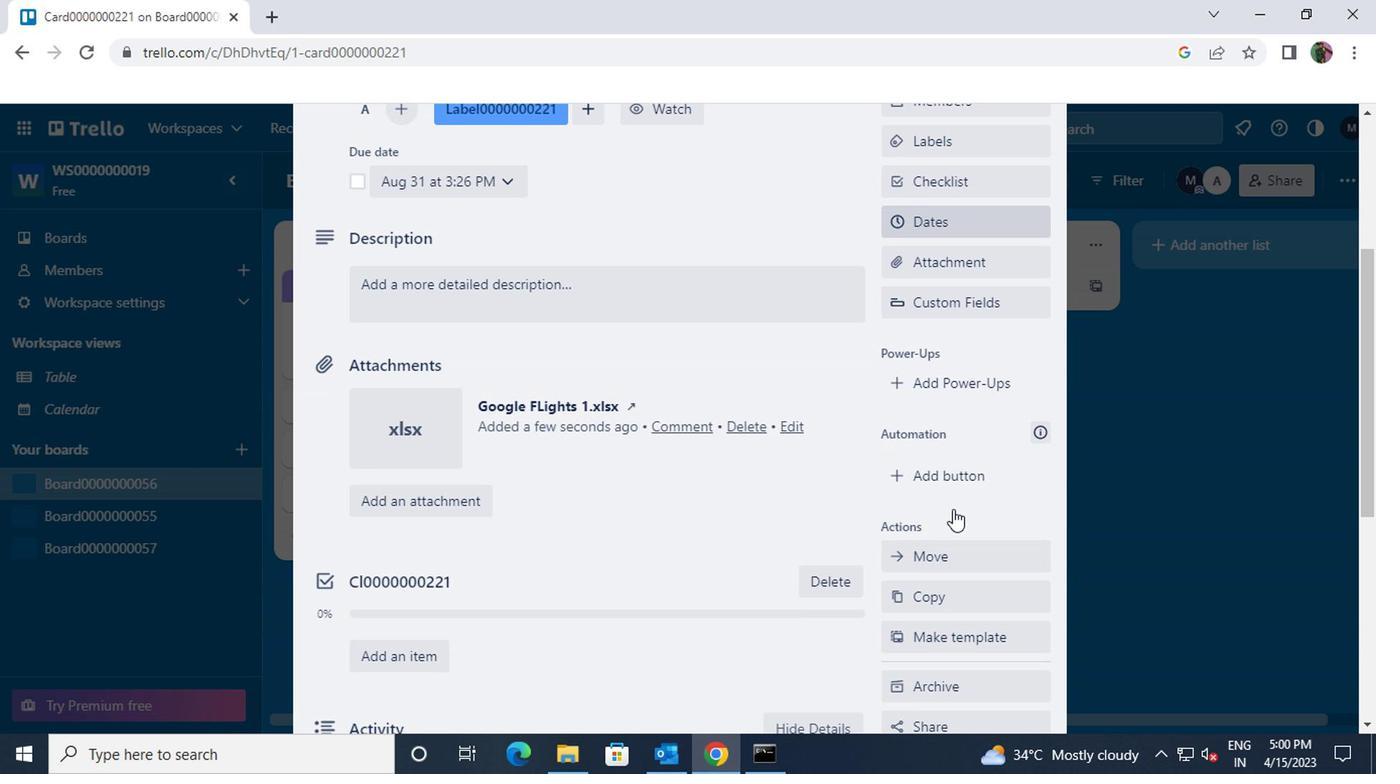 
Action: Mouse pressed left at (941, 481)
Screenshot: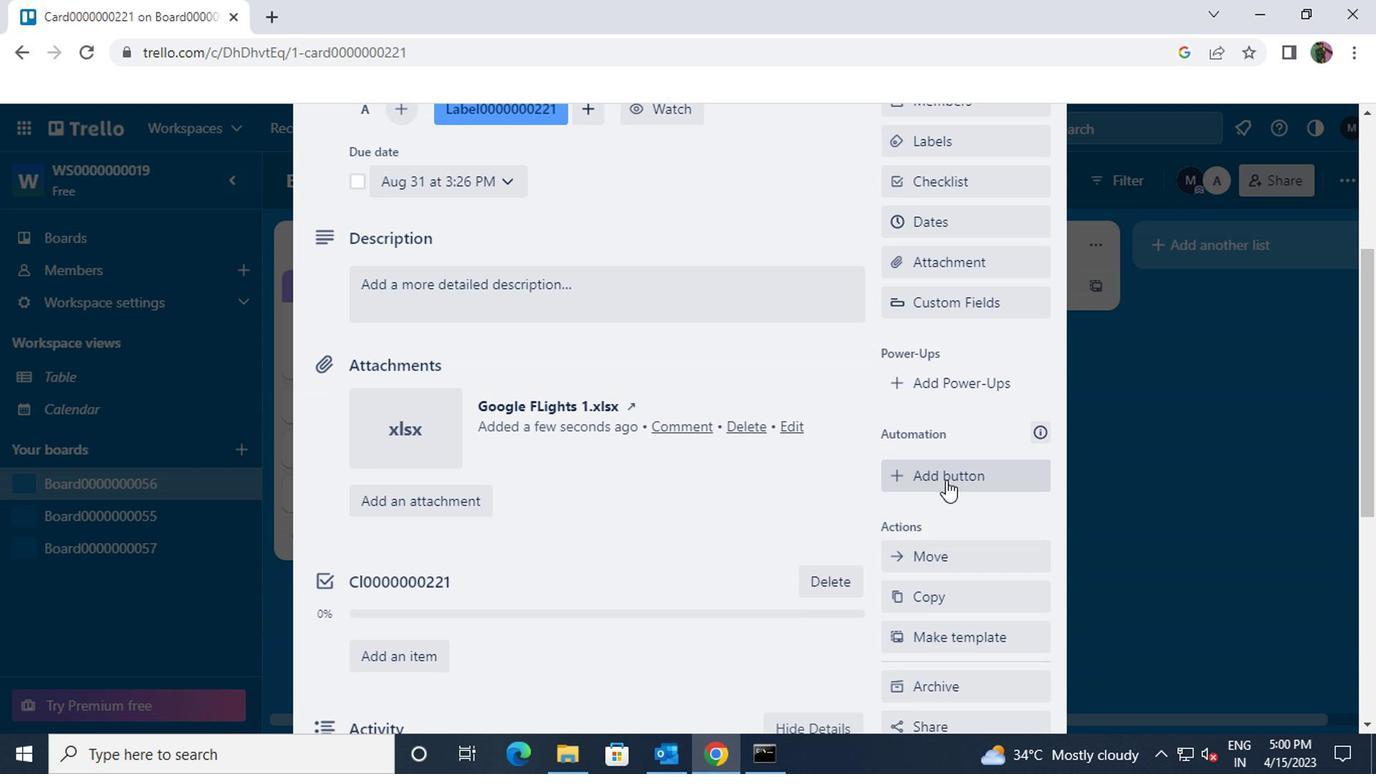 
Action: Mouse moved to (954, 270)
Screenshot: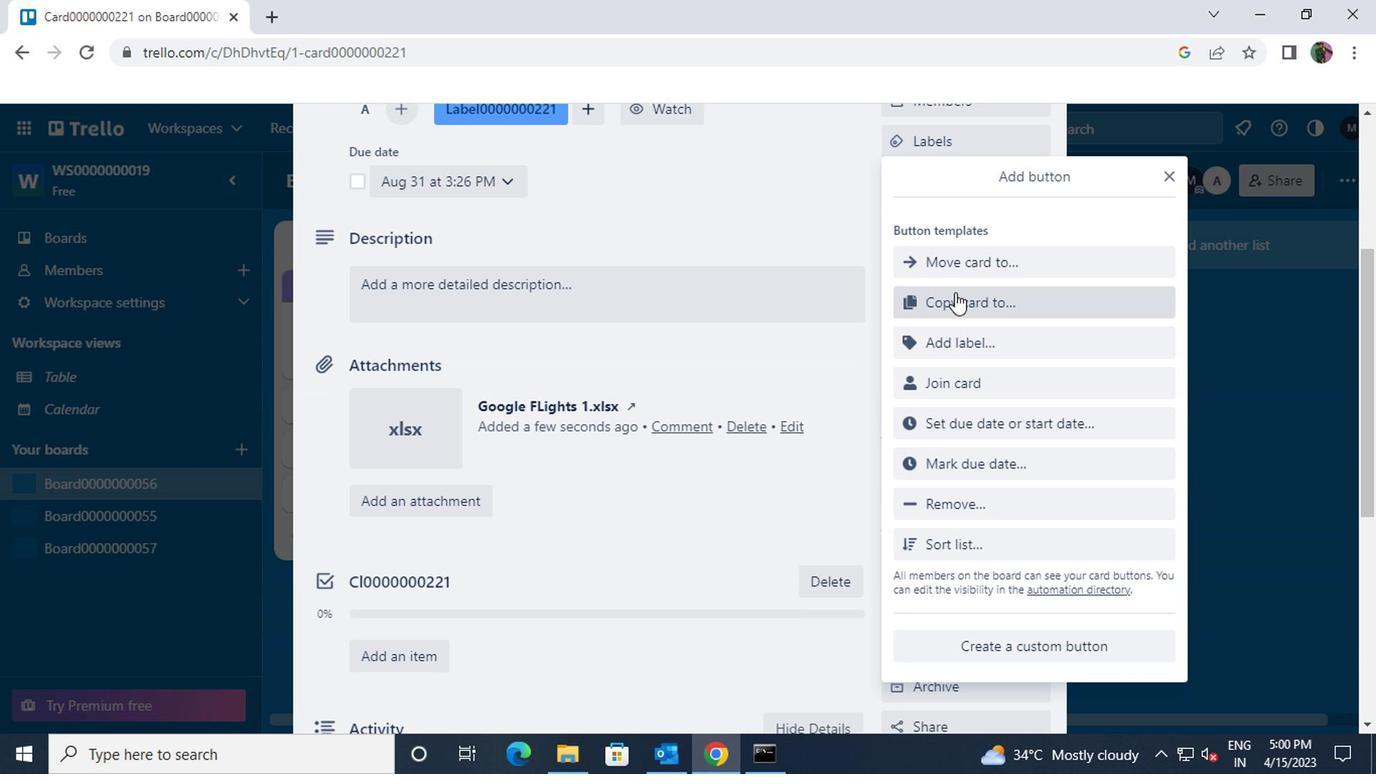 
Action: Mouse pressed left at (954, 270)
Screenshot: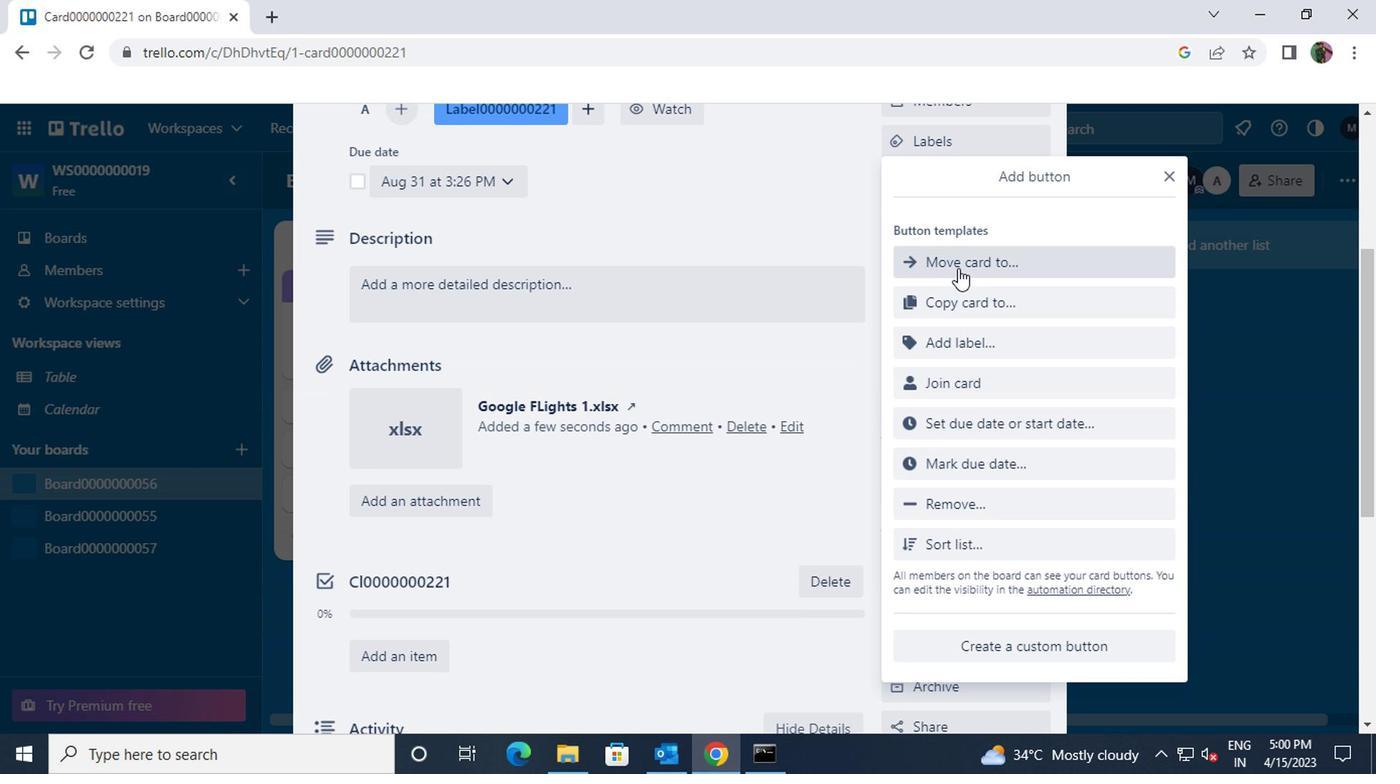 
Action: Key pressed <Key.shift>BUTTON0000000221
Screenshot: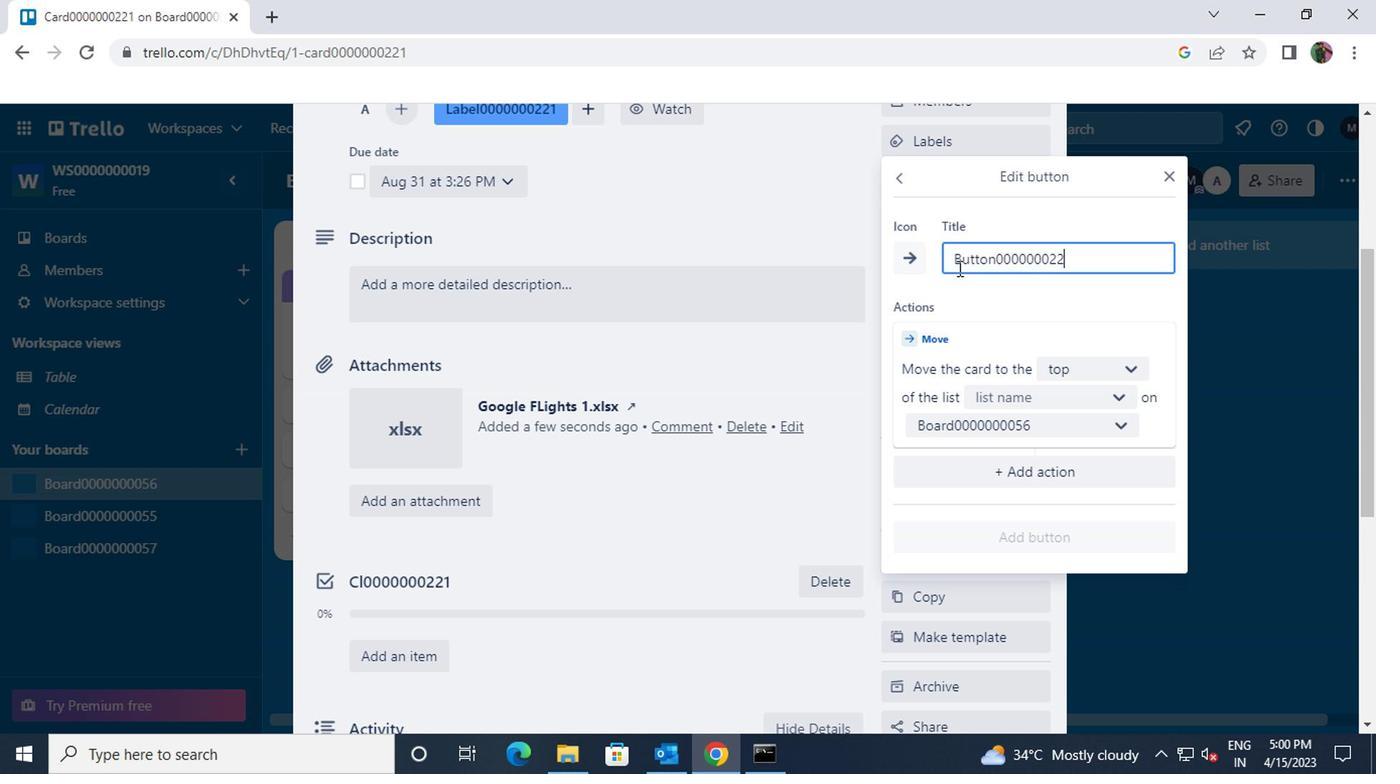 
Action: Mouse moved to (1138, 371)
Screenshot: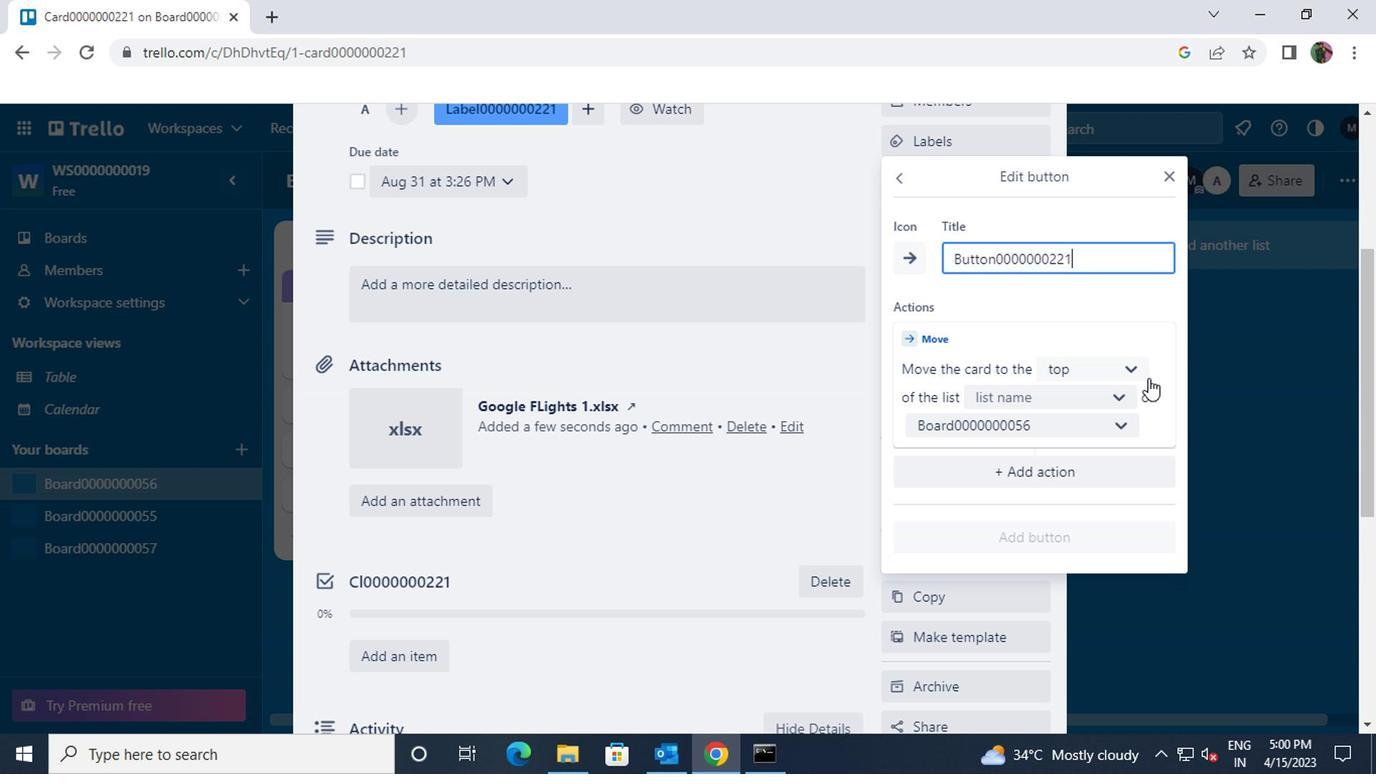 
Action: Mouse pressed left at (1138, 371)
Screenshot: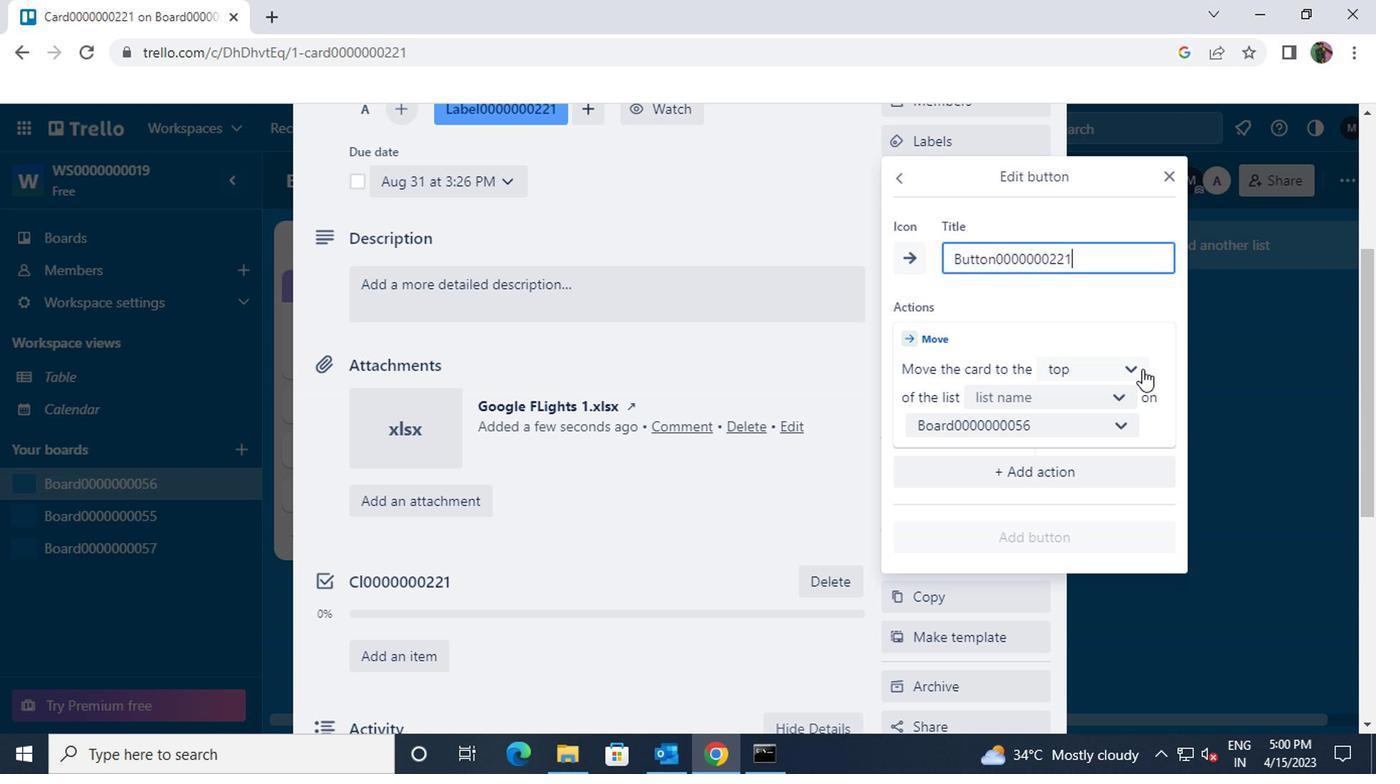 
Action: Mouse moved to (1112, 399)
Screenshot: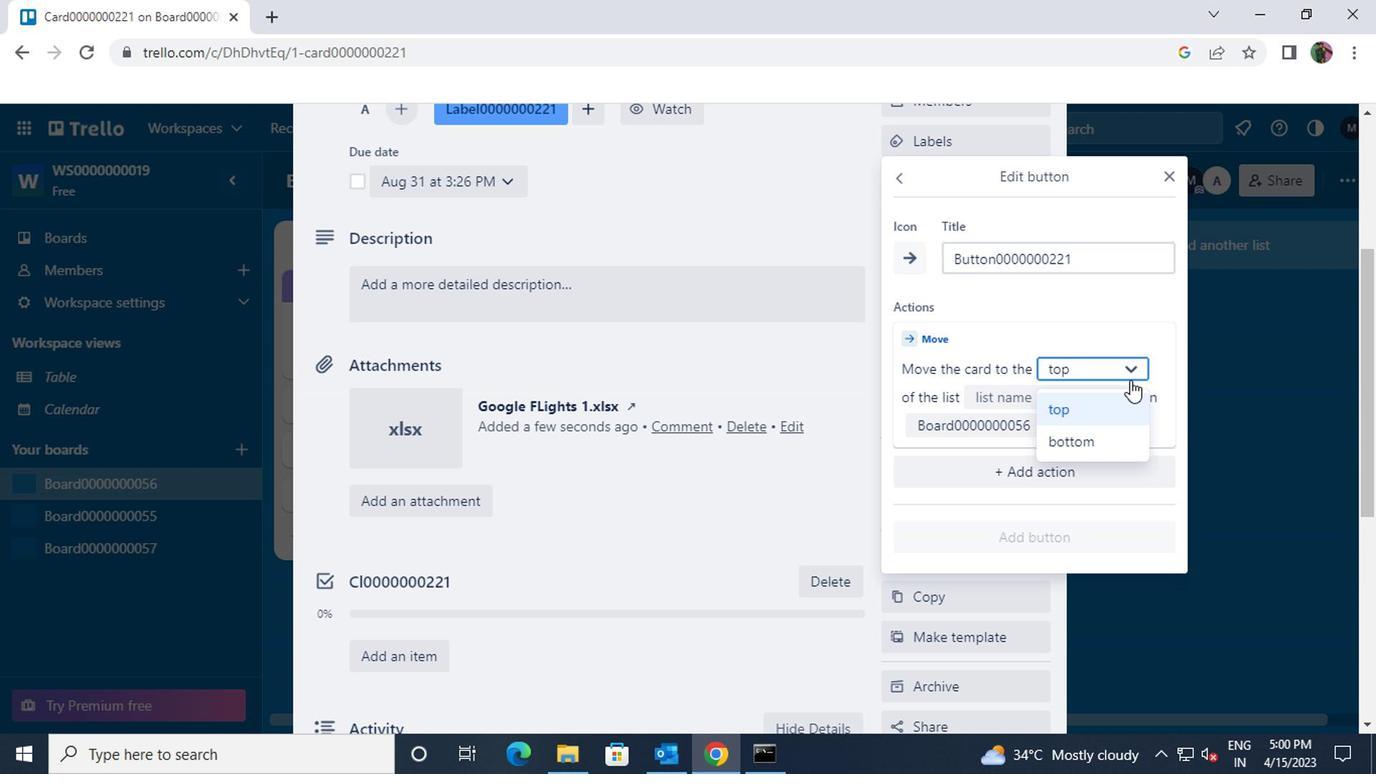 
Action: Mouse pressed left at (1112, 399)
Screenshot: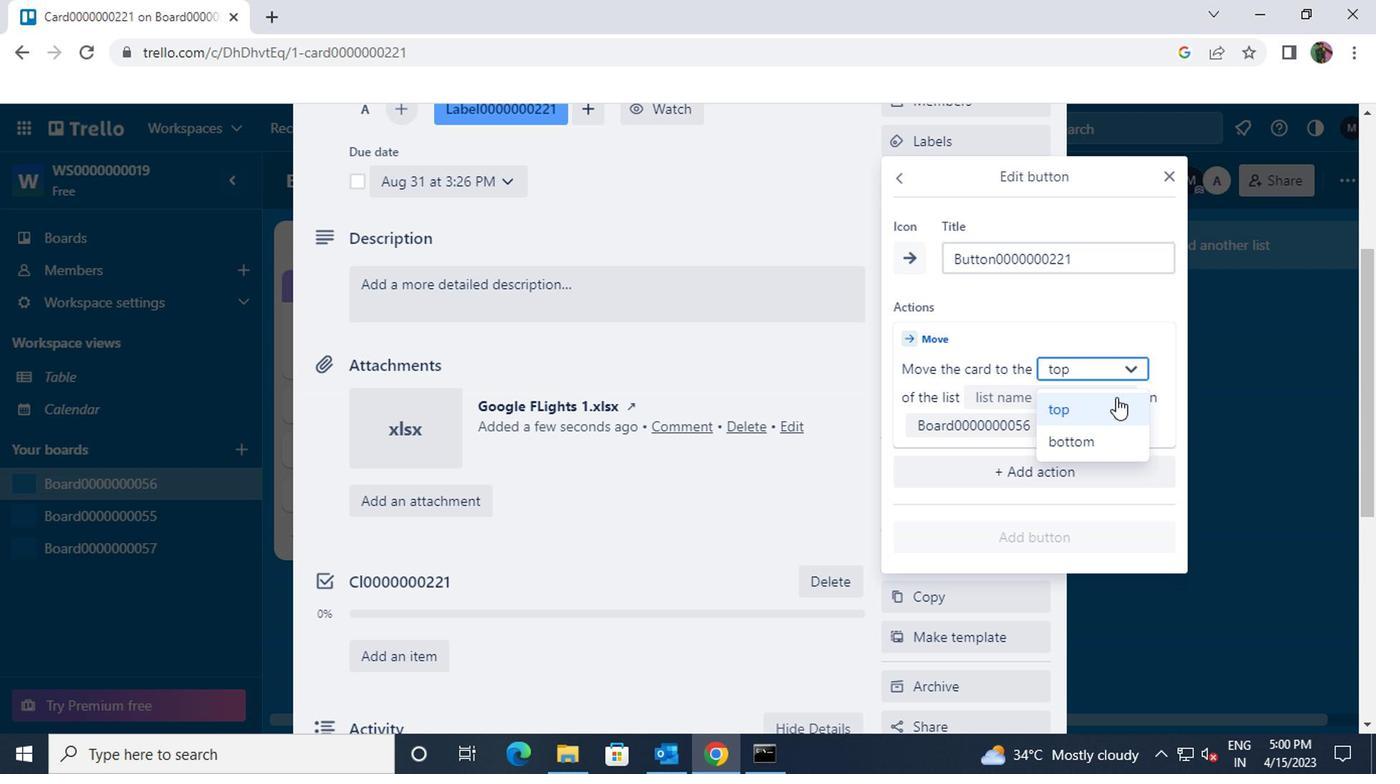 
Action: Mouse moved to (1122, 399)
Screenshot: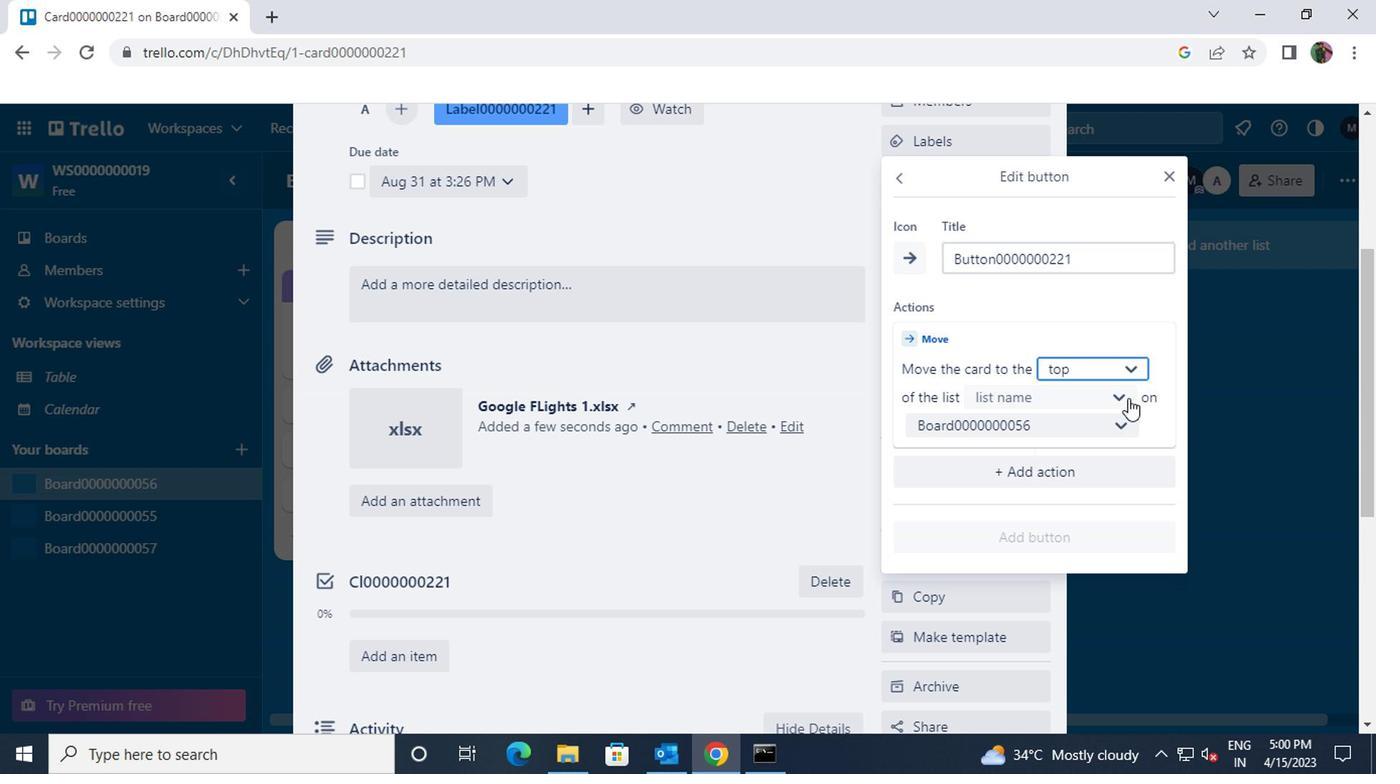 
Action: Mouse pressed left at (1122, 399)
Screenshot: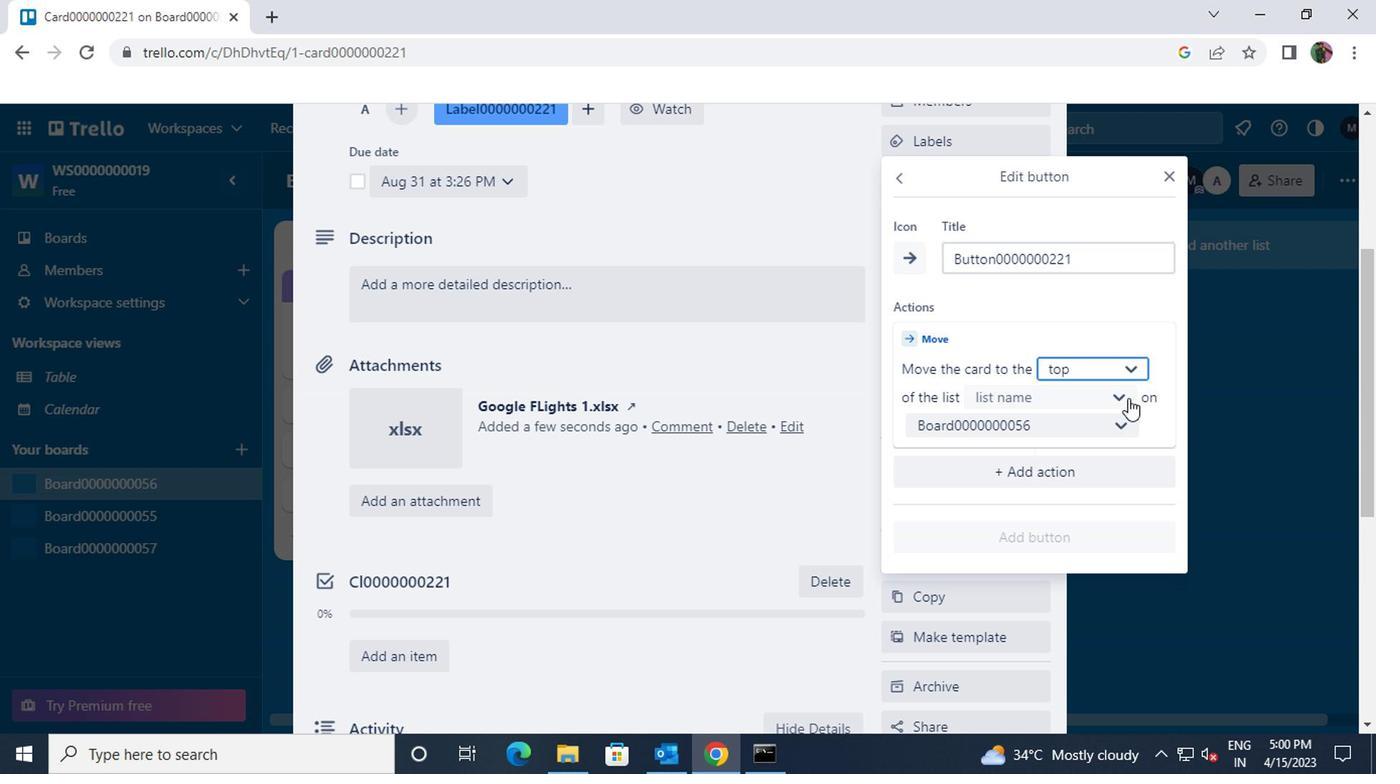 
Action: Mouse moved to (1091, 429)
Screenshot: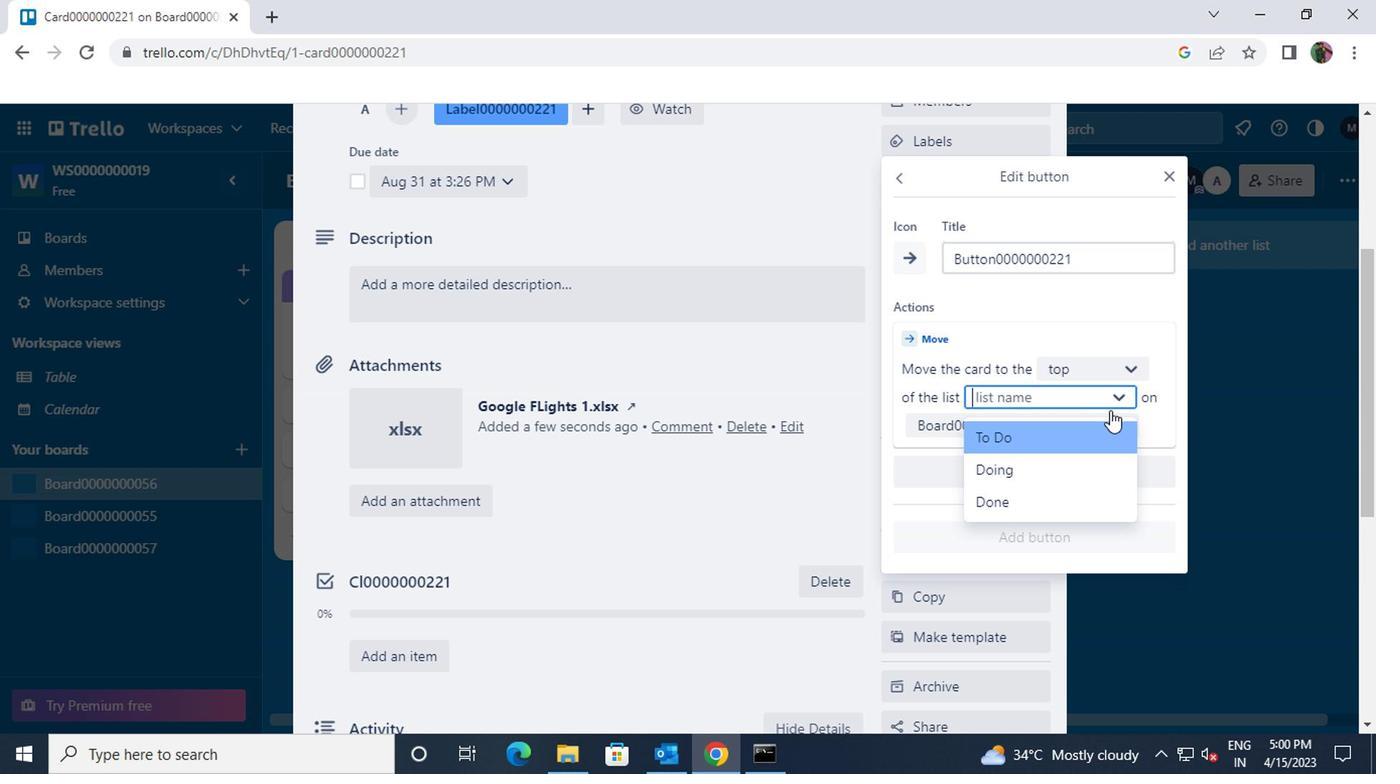 
Action: Mouse pressed left at (1091, 429)
Screenshot: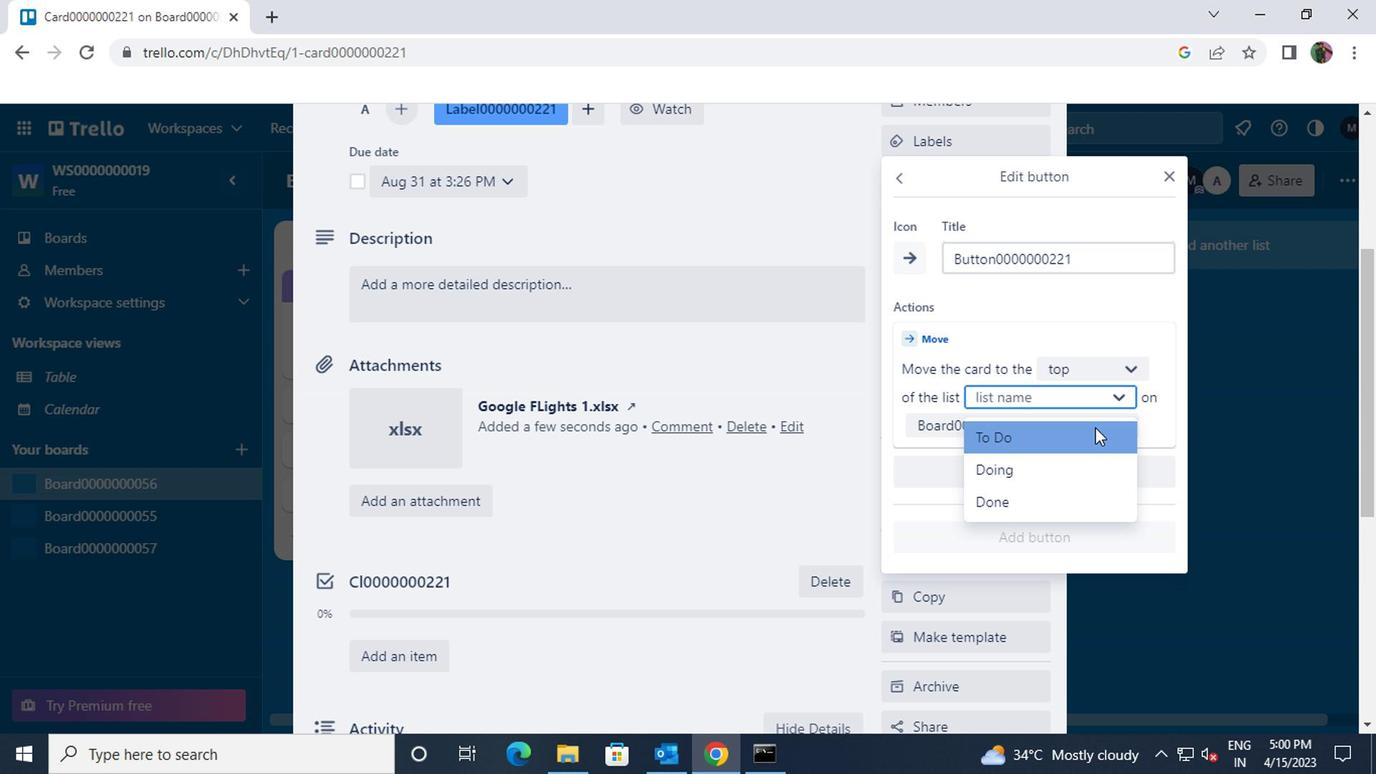 
Action: Mouse moved to (1055, 532)
Screenshot: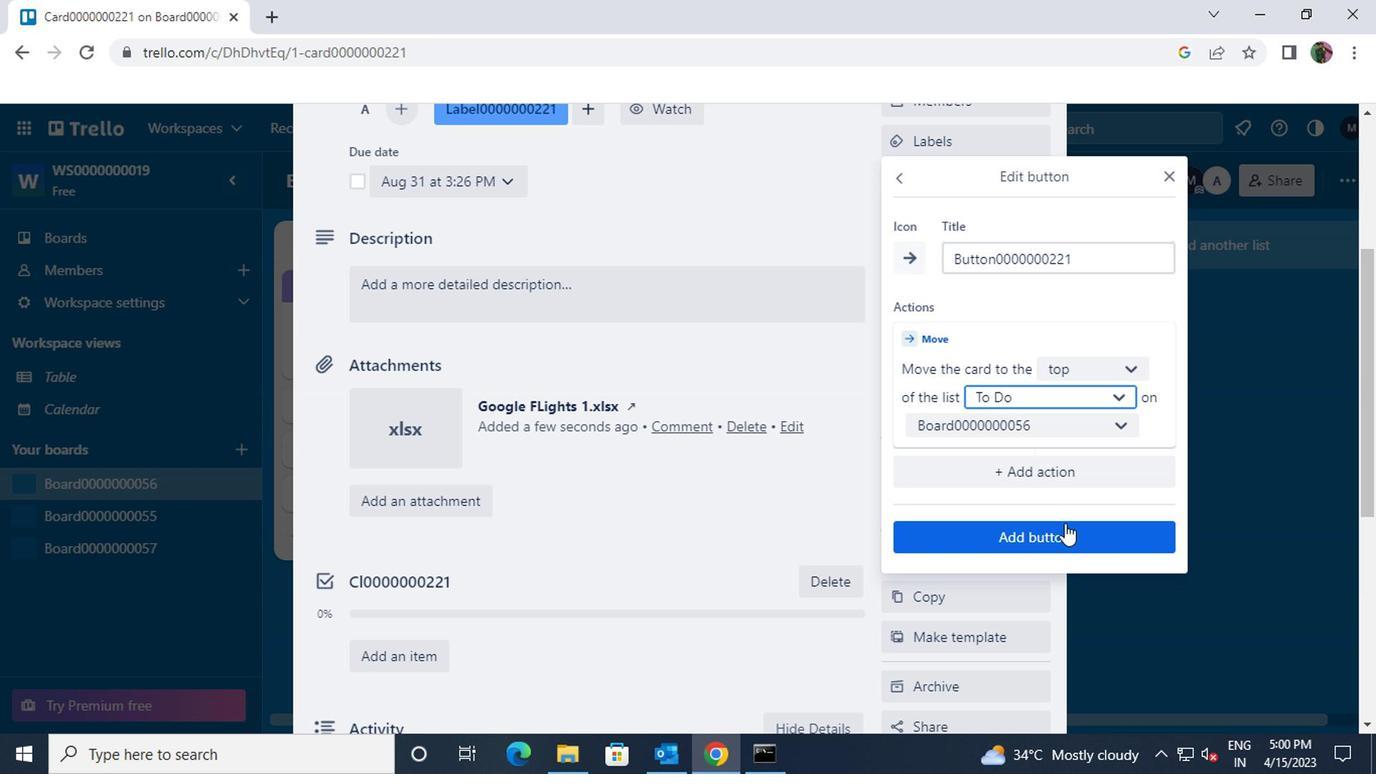 
Action: Mouse pressed left at (1055, 532)
Screenshot: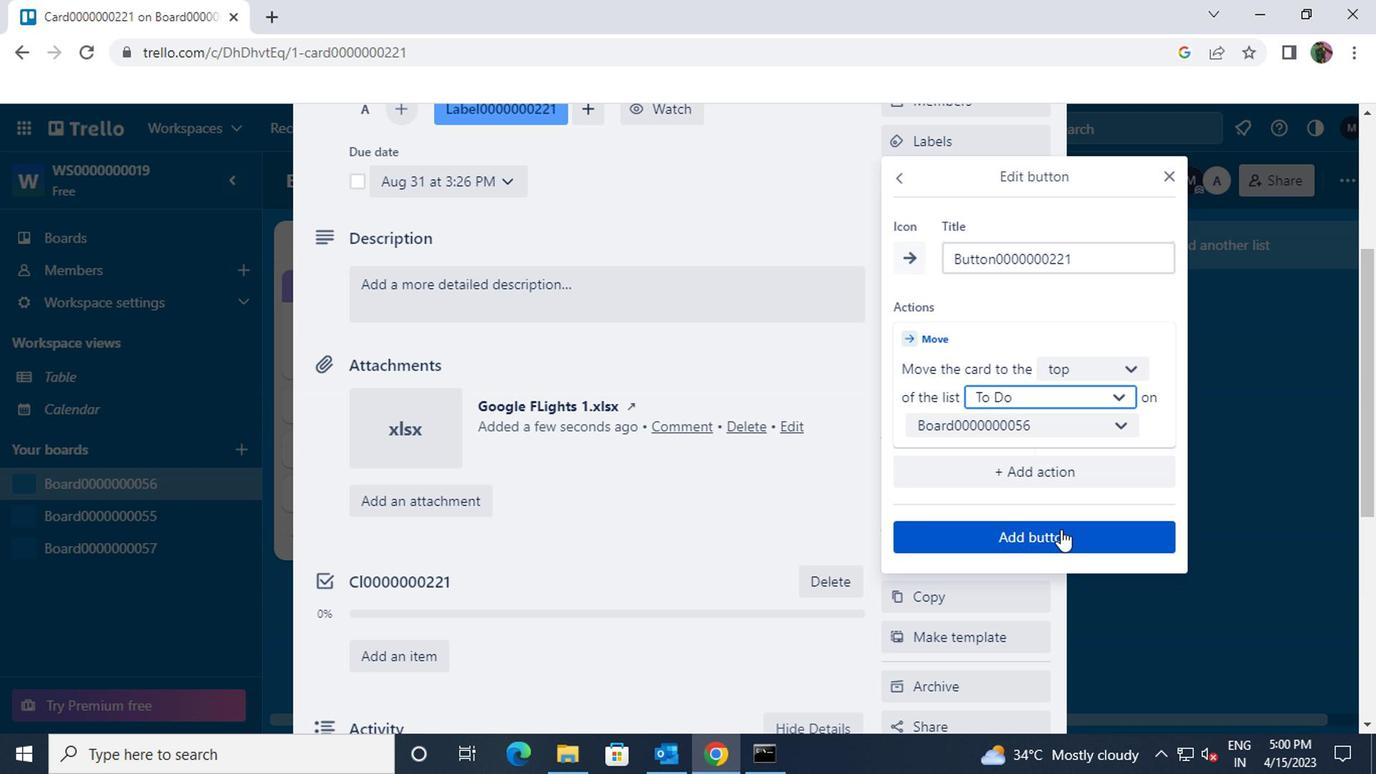 
Action: Mouse moved to (707, 301)
Screenshot: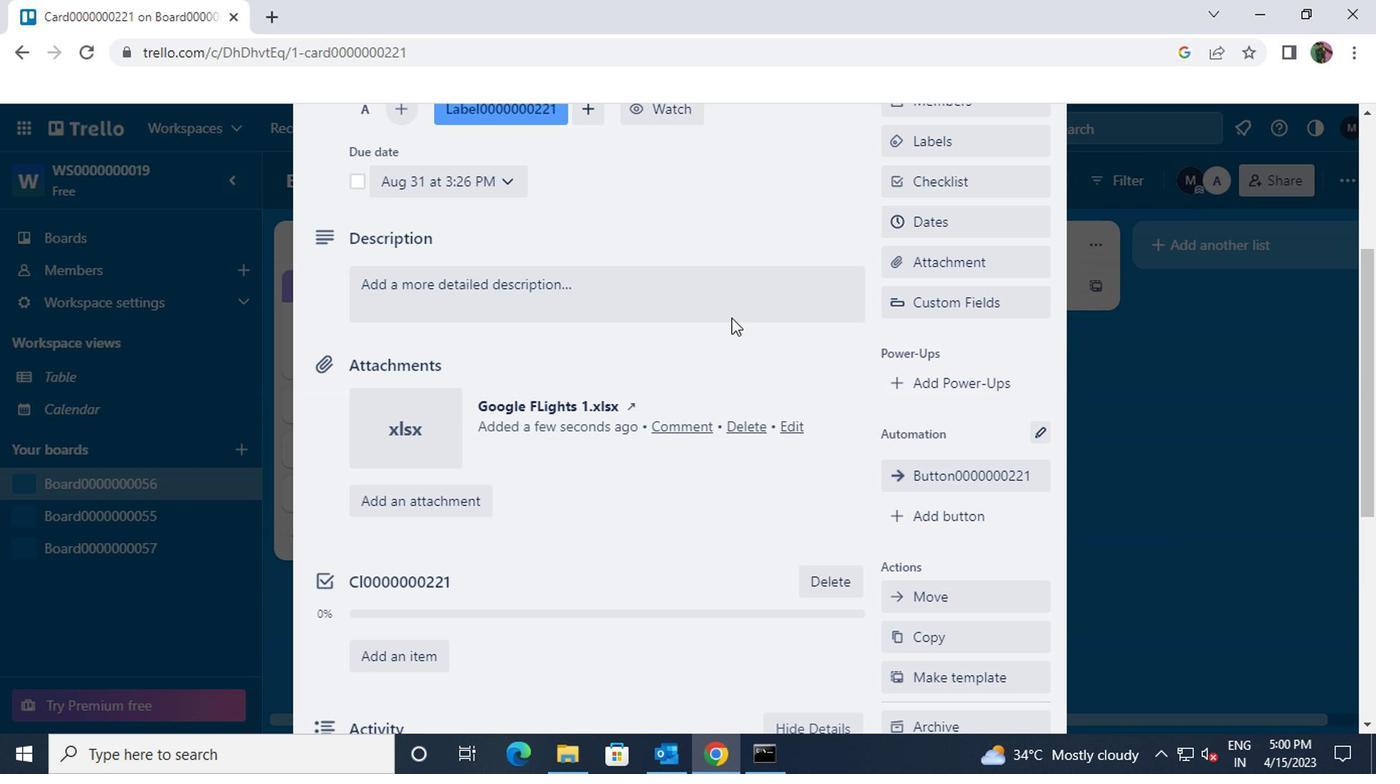 
Action: Mouse pressed left at (707, 301)
Screenshot: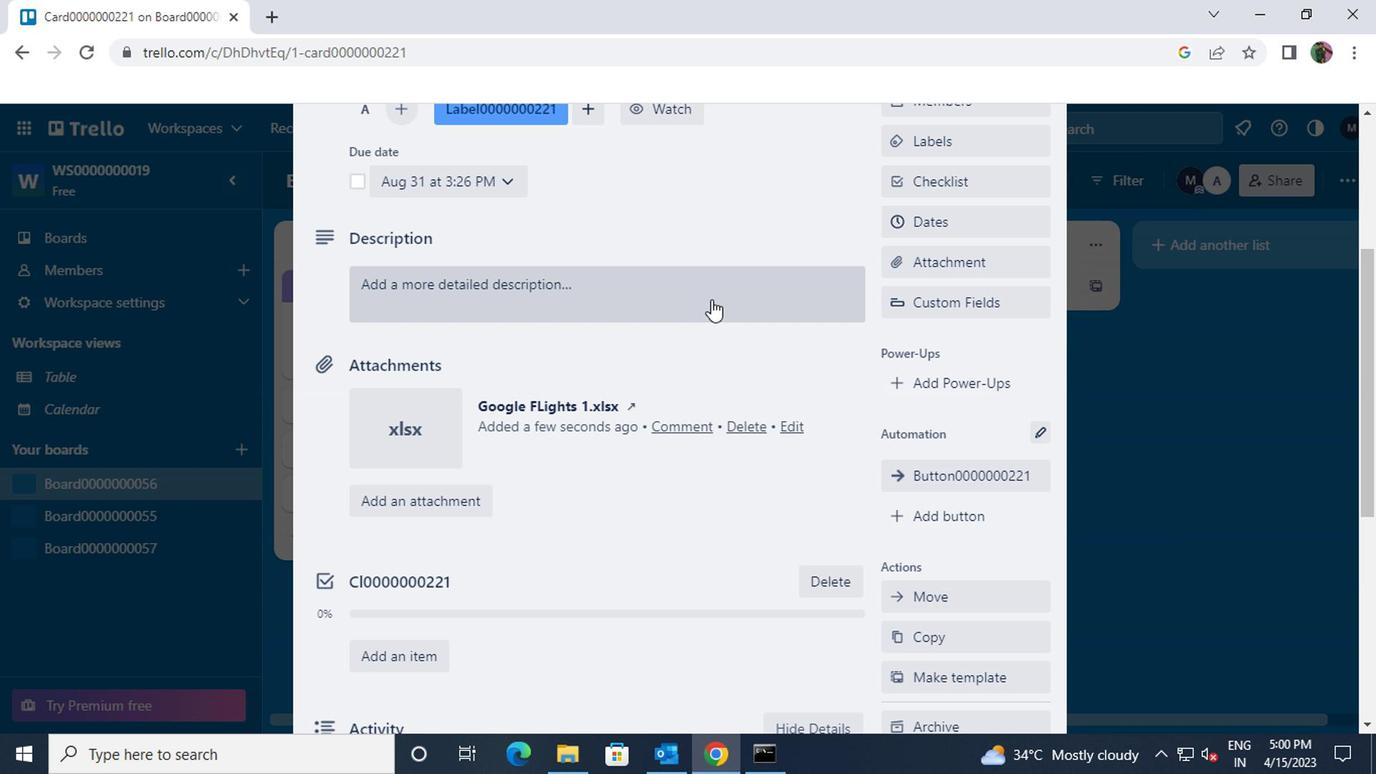 
Action: Key pressed <Key.shift>DS0000000221
Screenshot: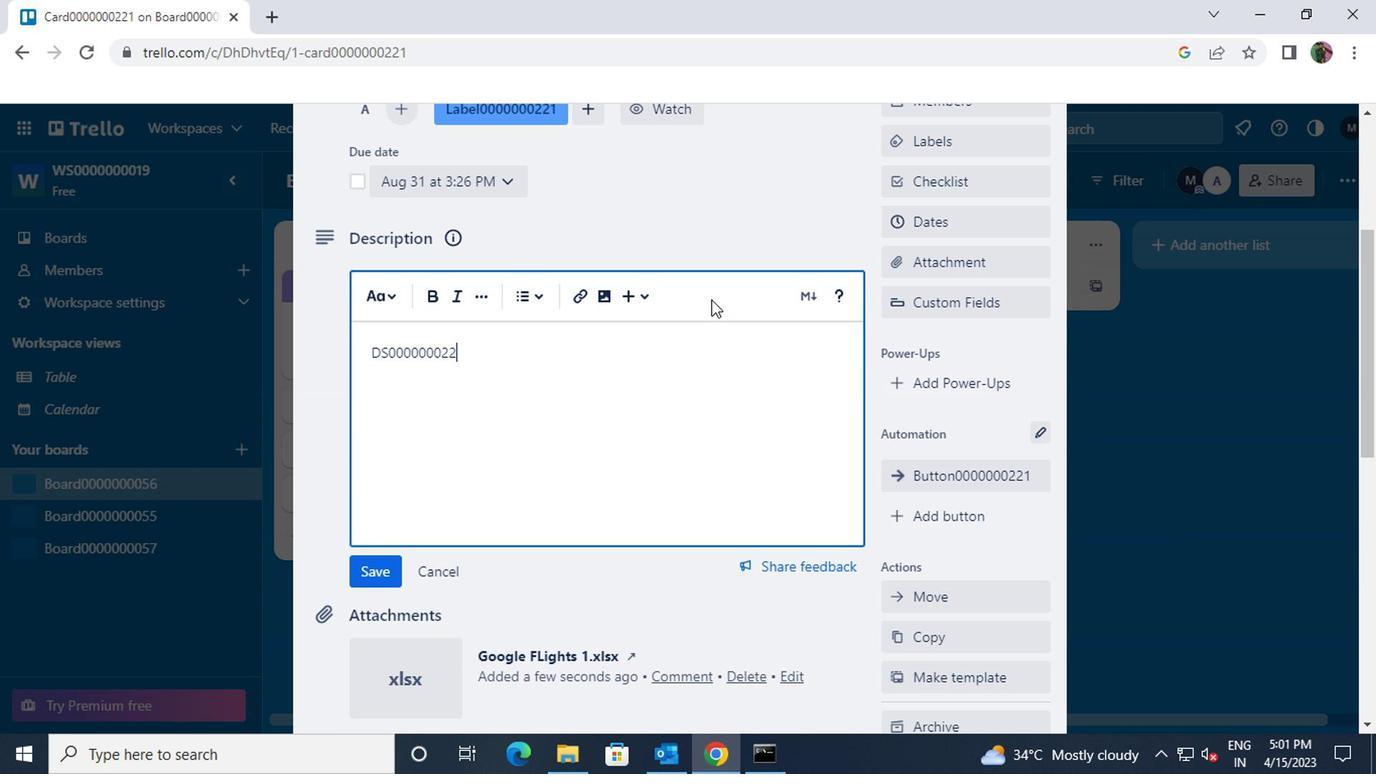 
Action: Mouse moved to (364, 563)
Screenshot: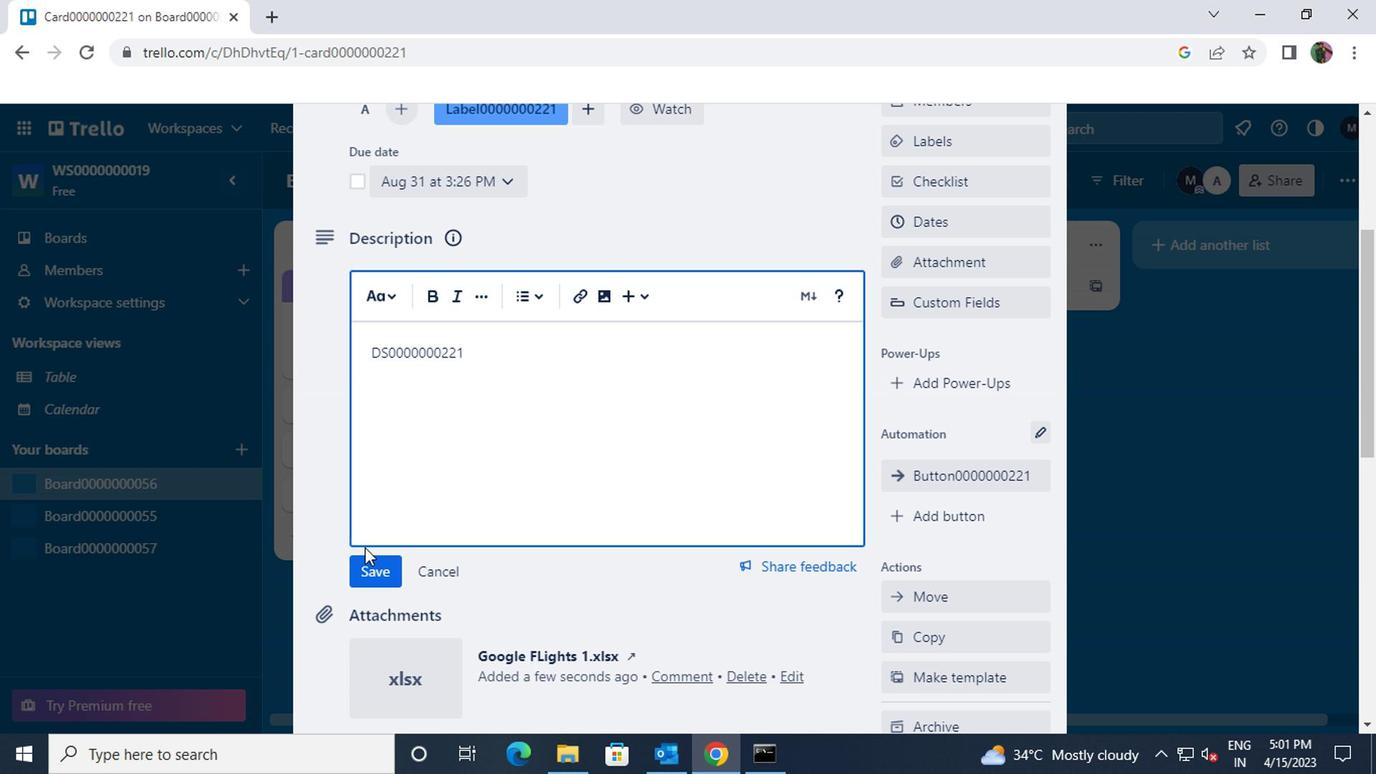 
Action: Mouse pressed left at (364, 563)
Screenshot: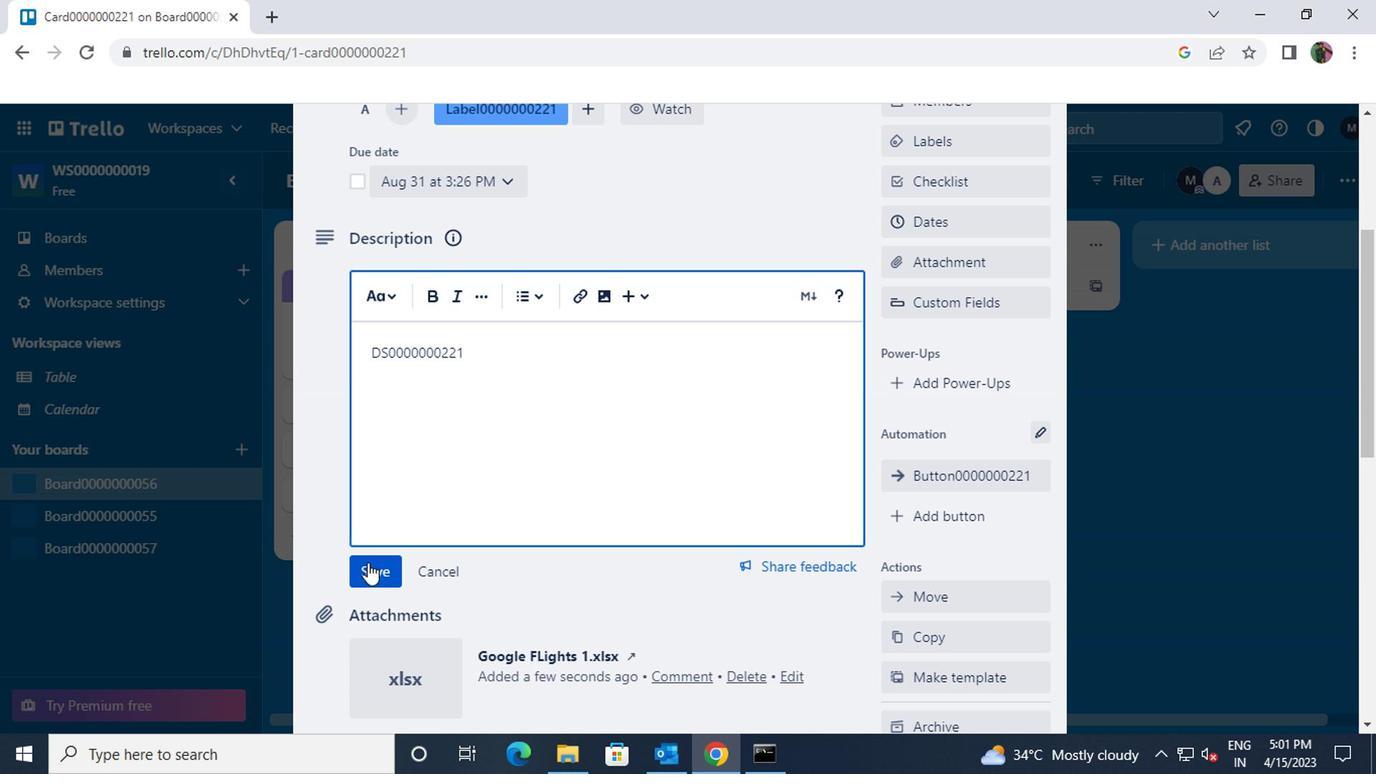 
Action: Mouse moved to (501, 552)
Screenshot: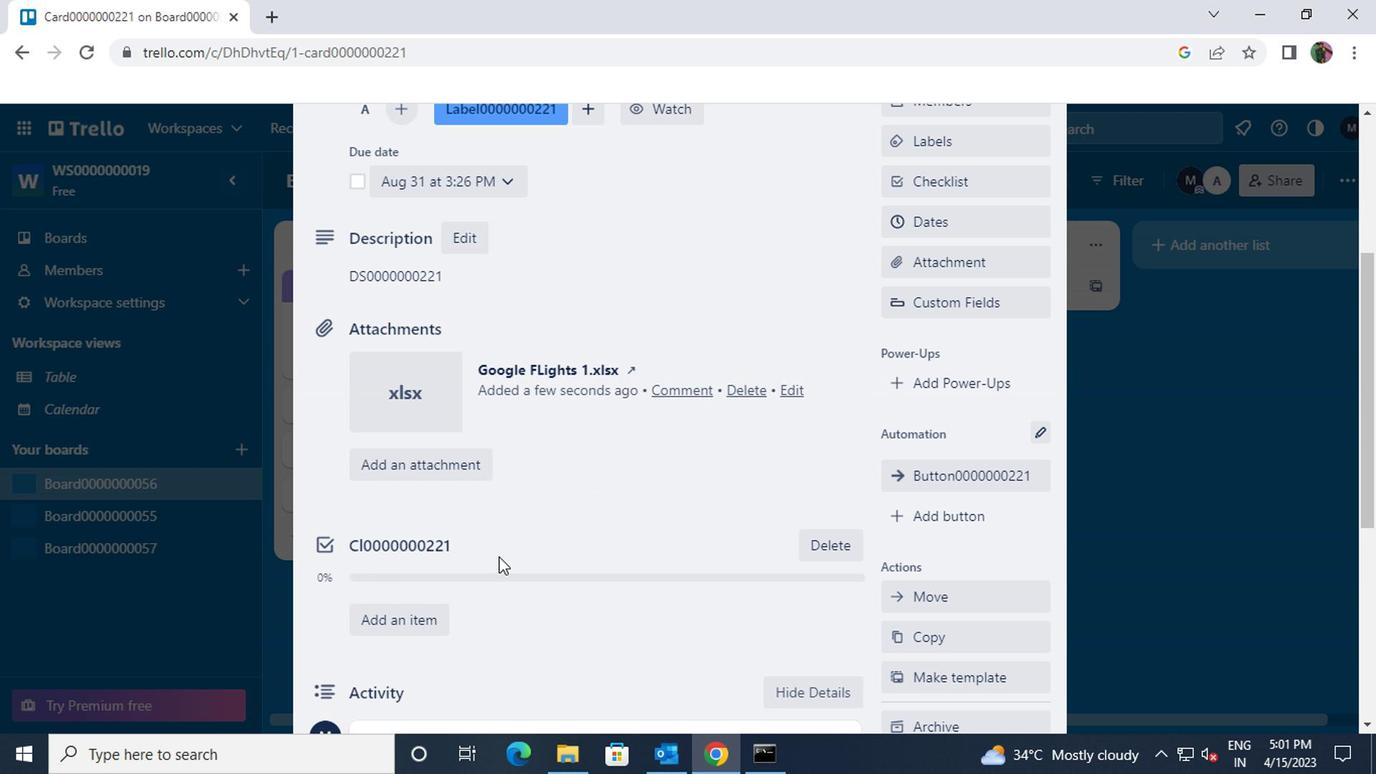 
Action: Mouse scrolled (501, 551) with delta (0, 0)
Screenshot: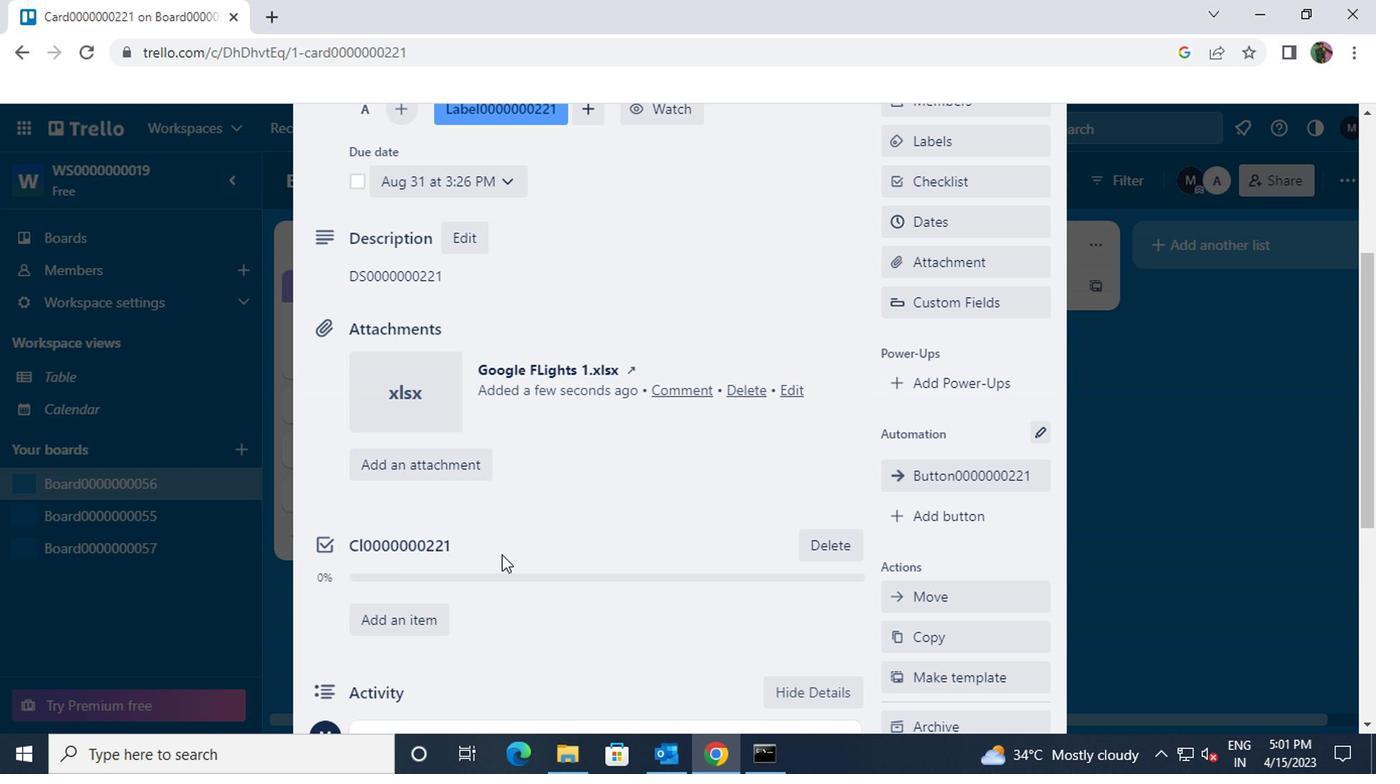 
Action: Mouse scrolled (501, 551) with delta (0, 0)
Screenshot: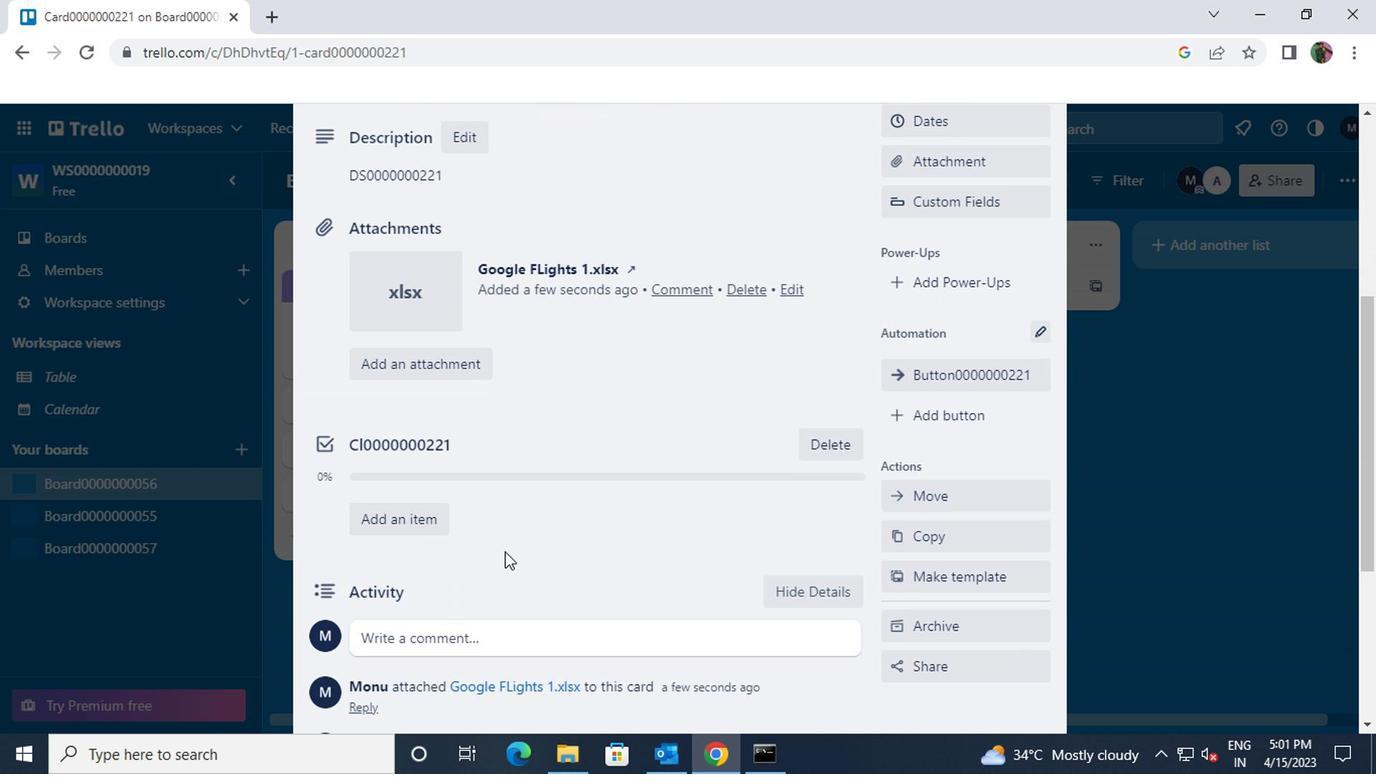 
Action: Mouse scrolled (501, 551) with delta (0, 0)
Screenshot: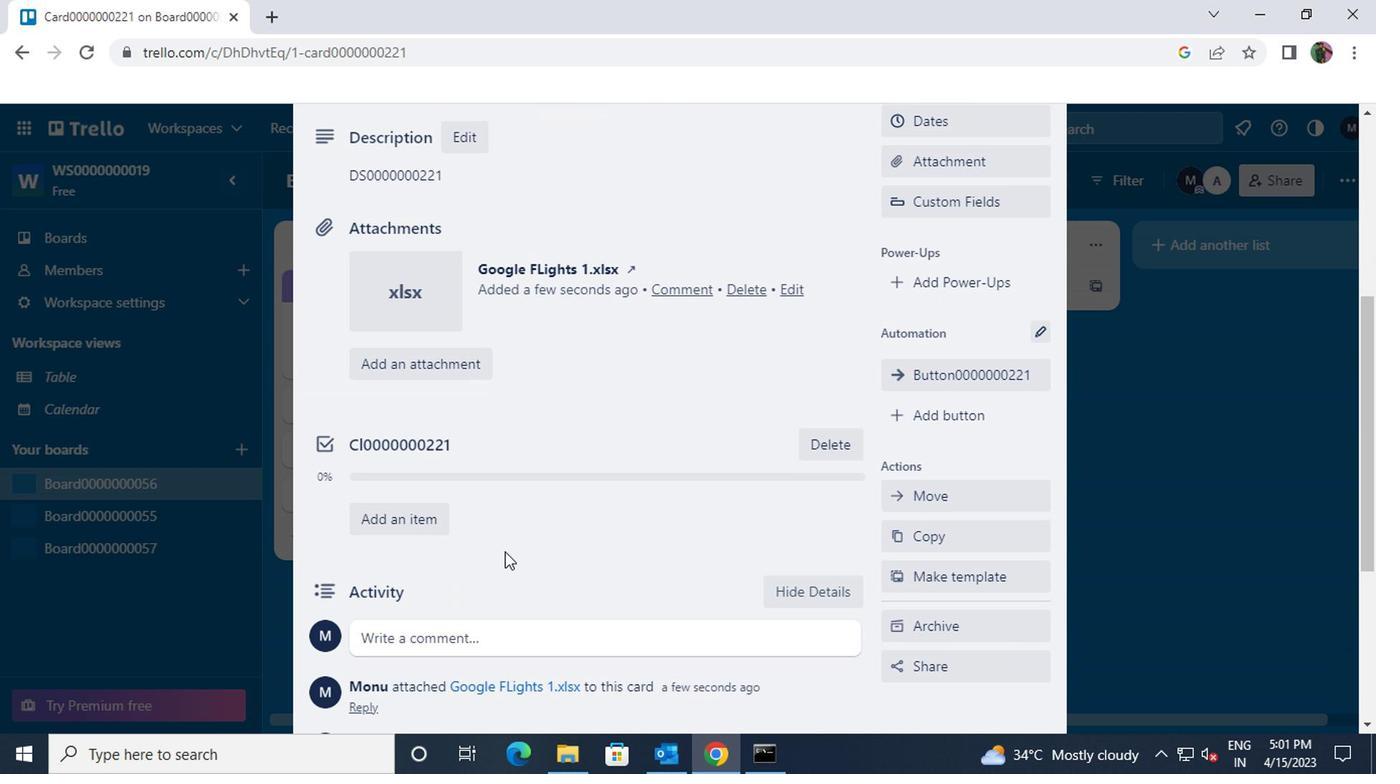 
Action: Mouse moved to (506, 442)
Screenshot: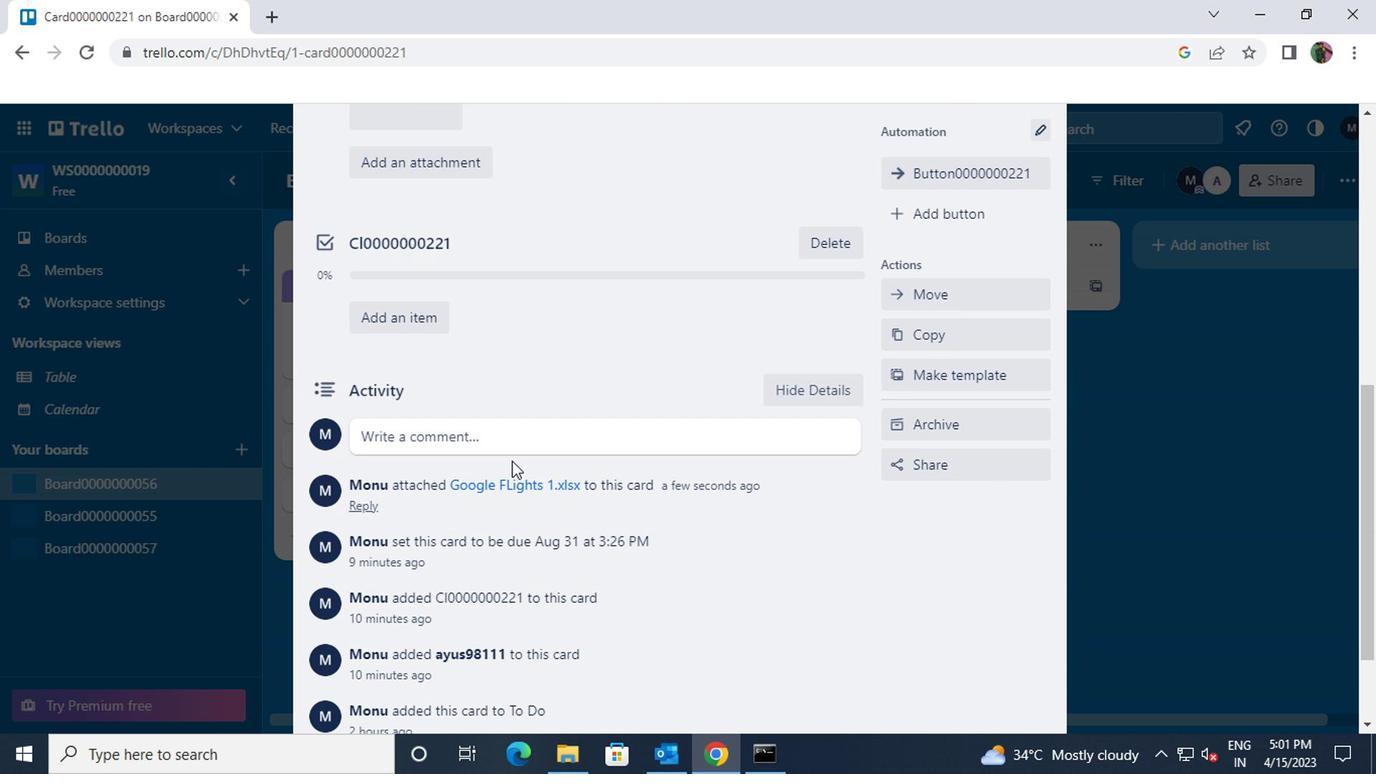 
Action: Mouse pressed left at (506, 442)
Screenshot: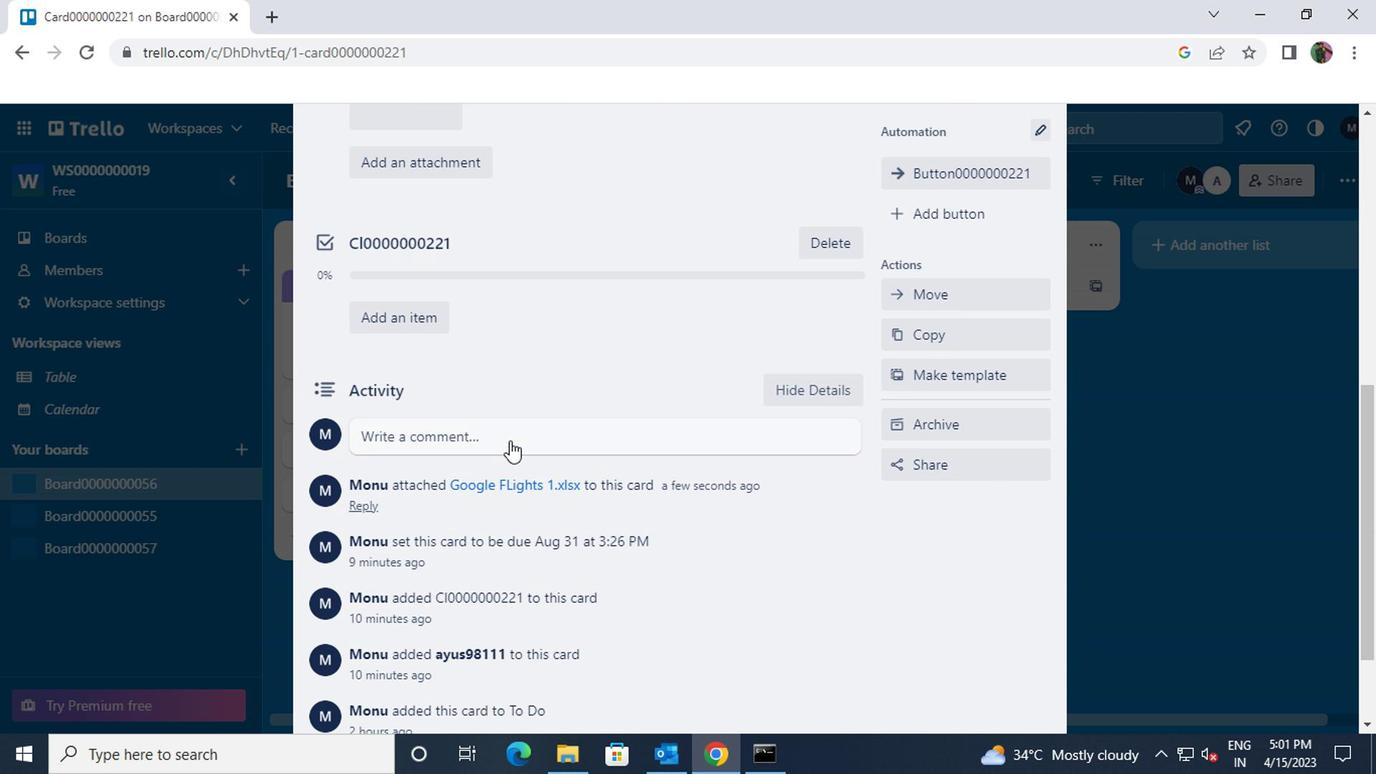 
Action: Key pressed <Key.shift>CM0000000221
Screenshot: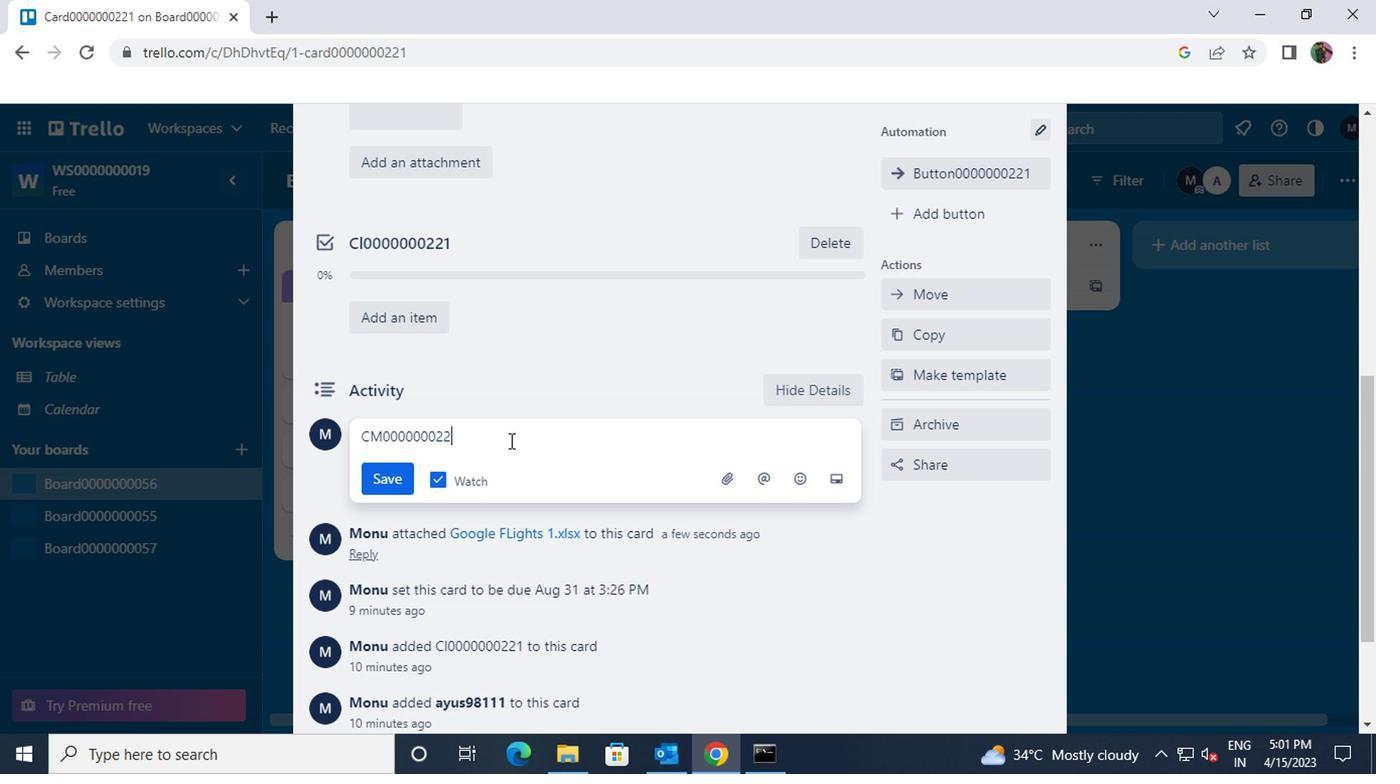 
Action: Mouse moved to (389, 479)
Screenshot: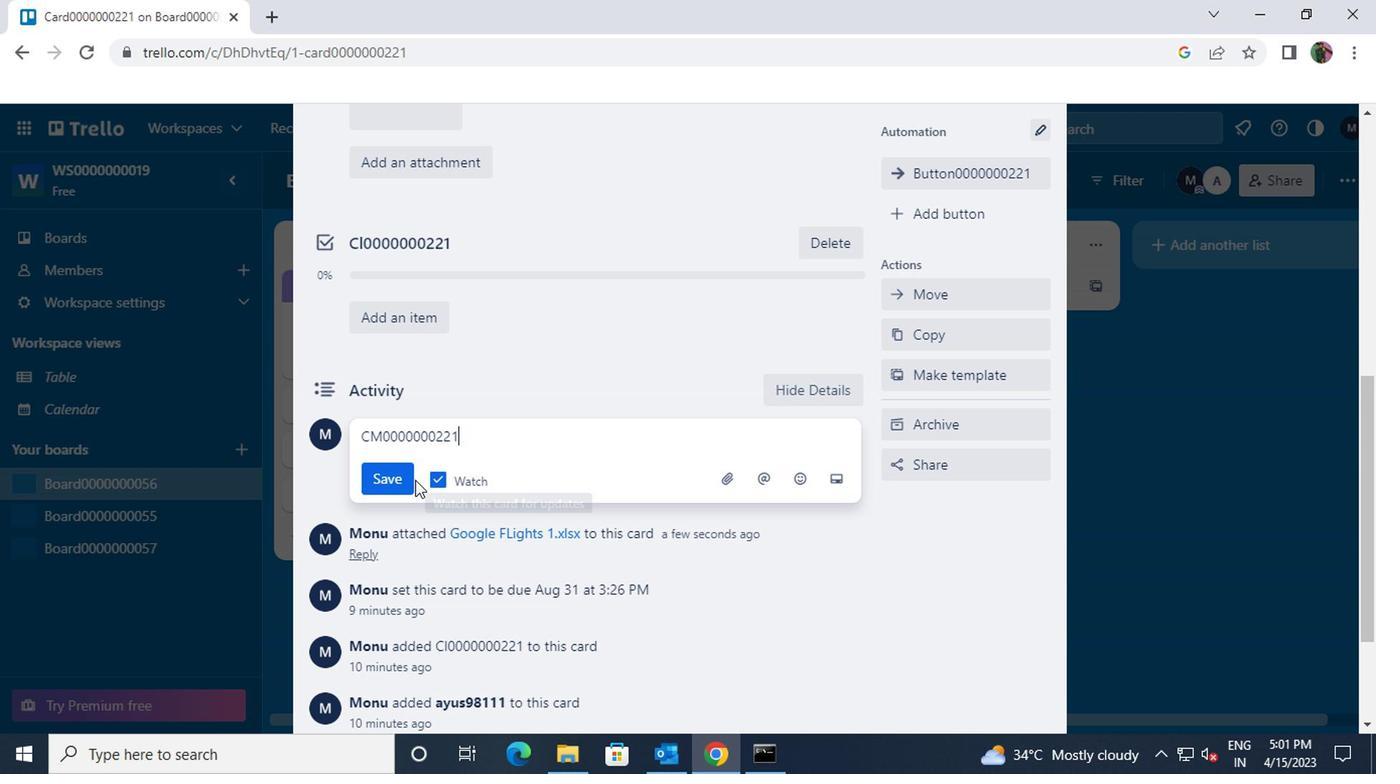 
Action: Mouse pressed left at (389, 479)
Screenshot: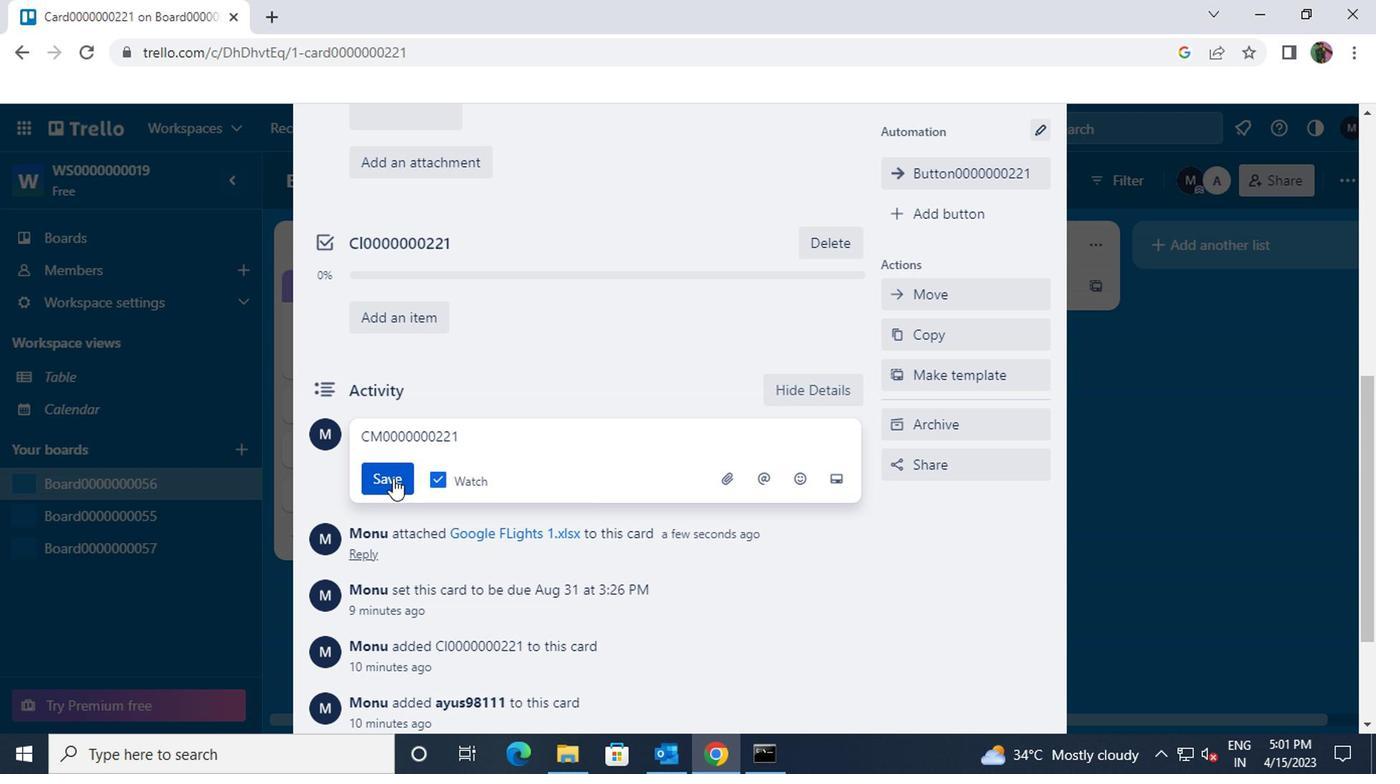 
